 Task: Find a place to stay in Tolyatti, Russia from 21 June to 29 June for 4 guests, with a price range of ₹7000 to ₹100000, 2 bedrooms, 2 beds, 2 bathrooms, and self check-in option.
Action: Mouse moved to (409, 15)
Screenshot: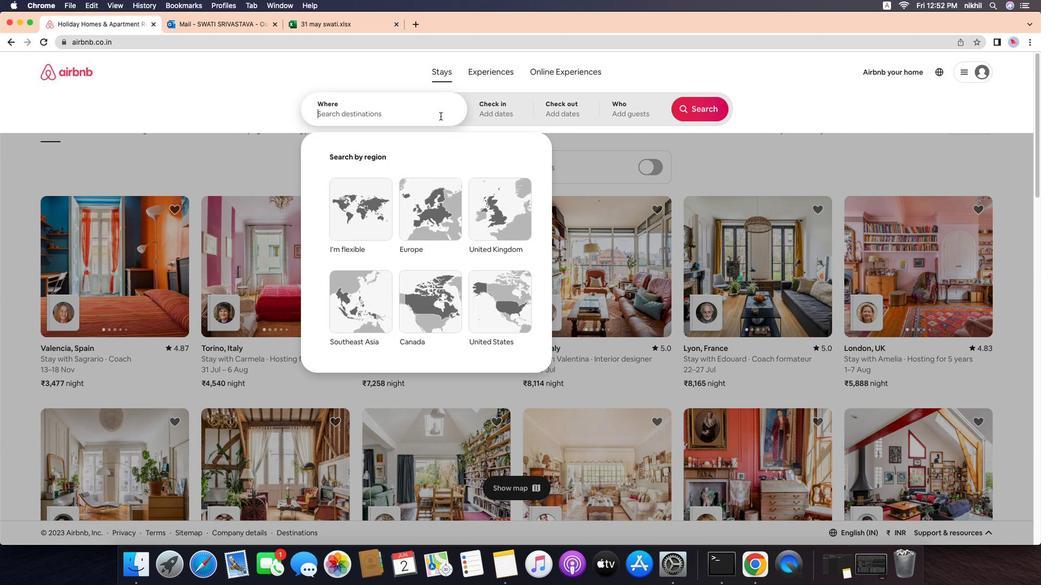 
Action: Mouse pressed left at (409, 15)
Screenshot: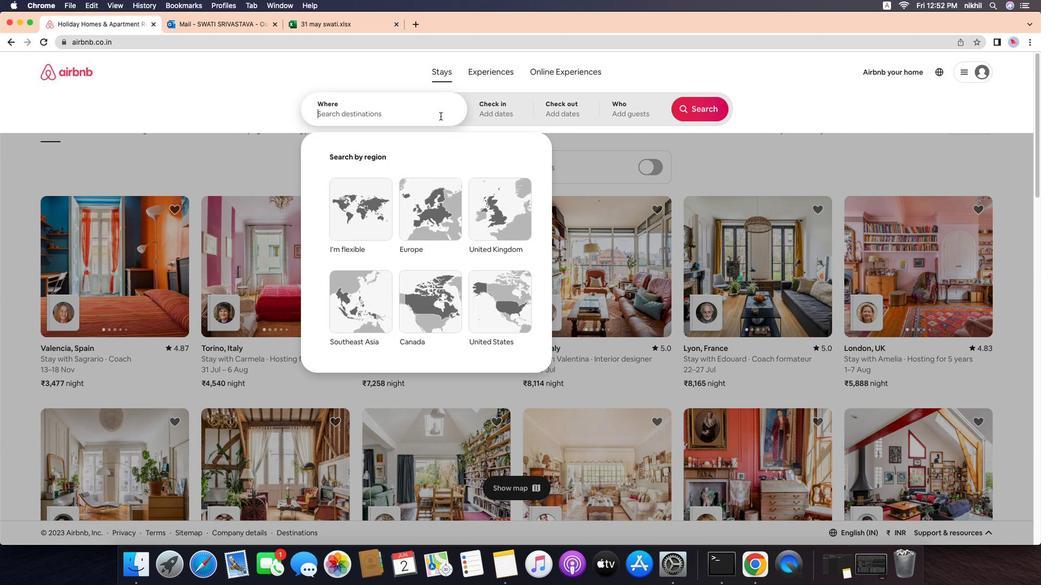 
Action: Mouse moved to (422, 18)
Screenshot: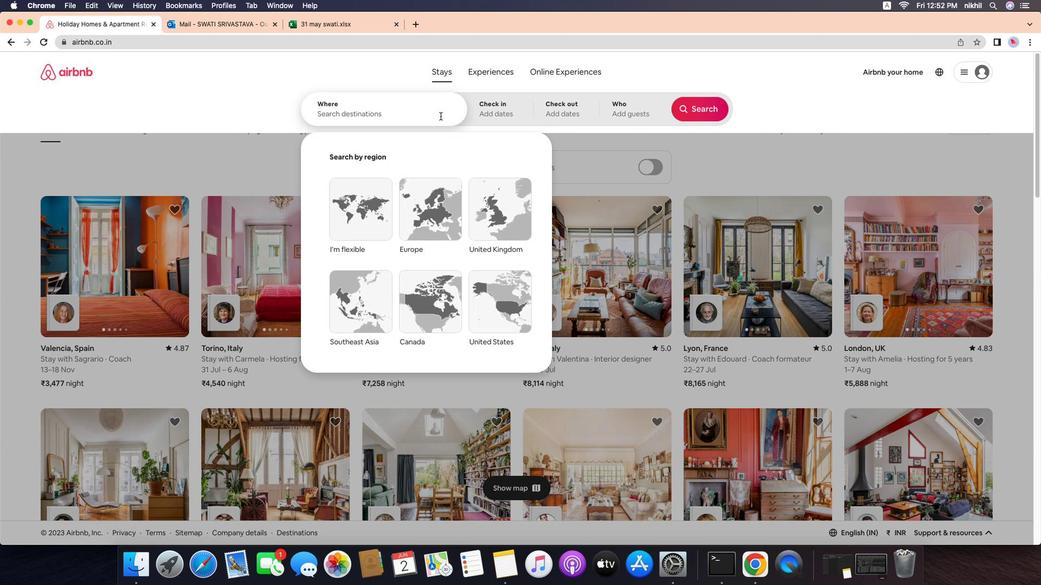 
Action: Mouse pressed left at (422, 18)
Screenshot: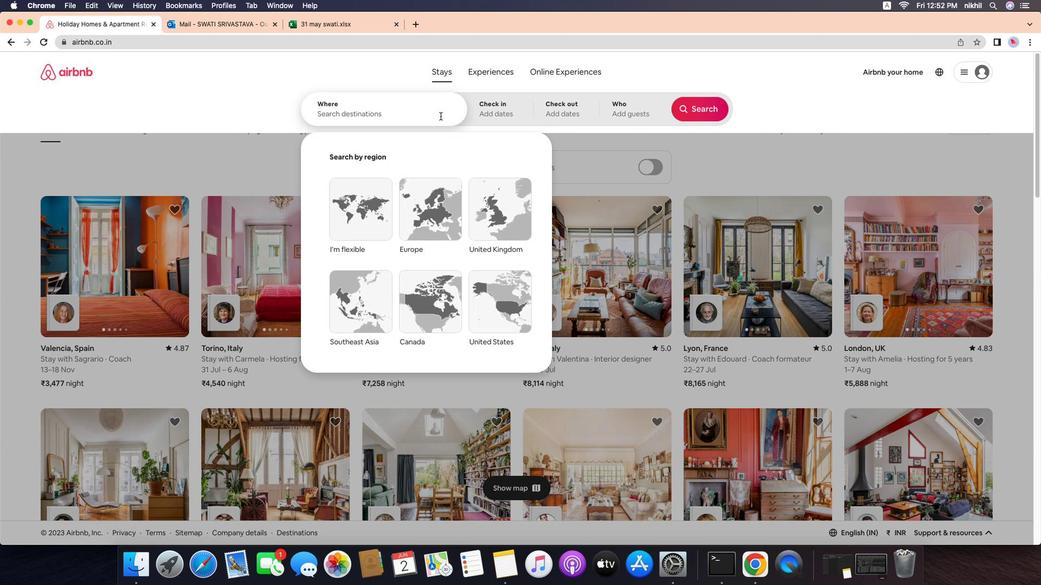 
Action: Mouse moved to (402, 61)
Screenshot: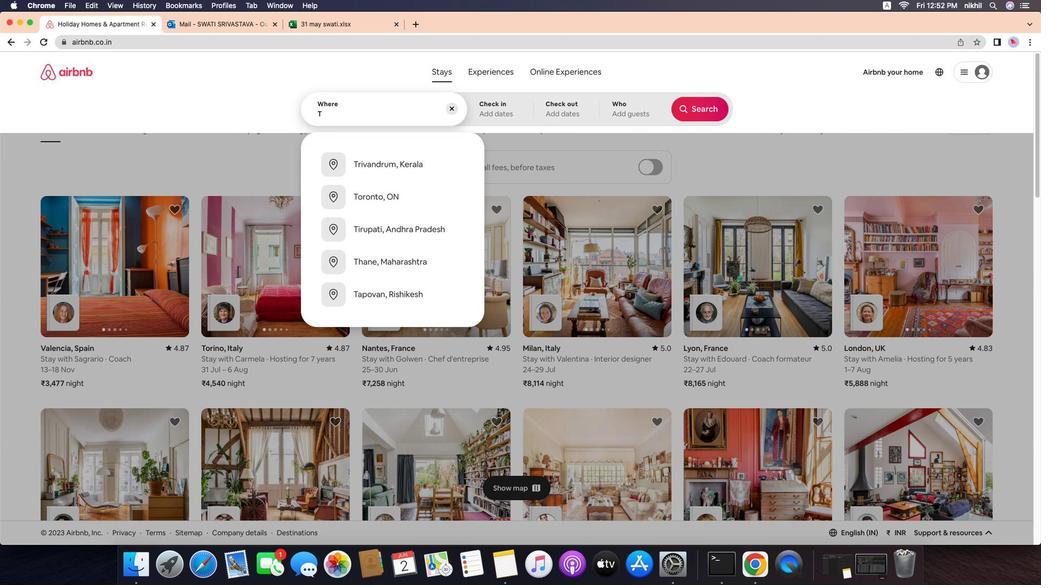 
Action: Mouse pressed left at (402, 61)
Screenshot: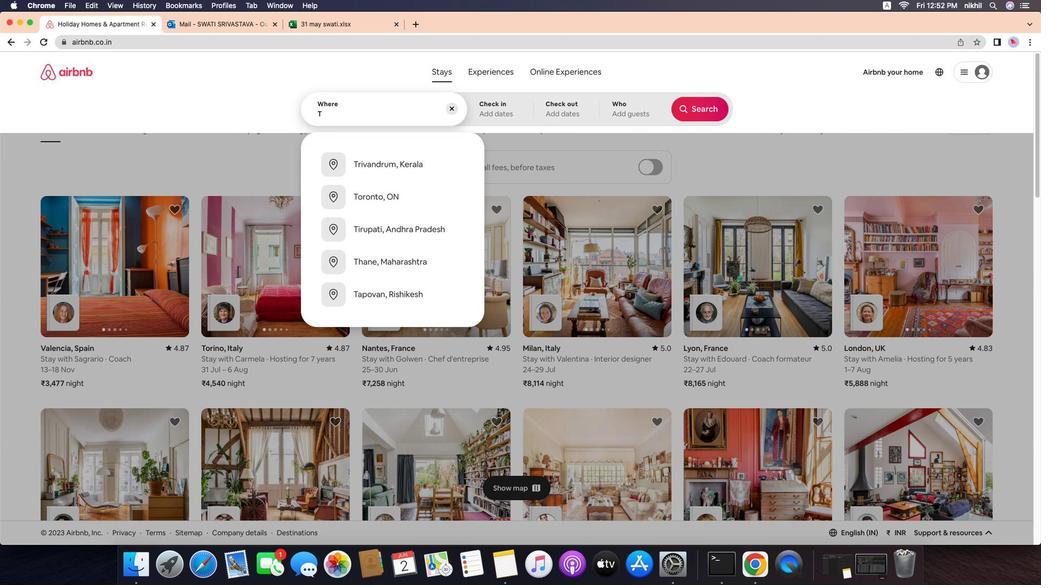 
Action: Mouse moved to (403, 58)
Screenshot: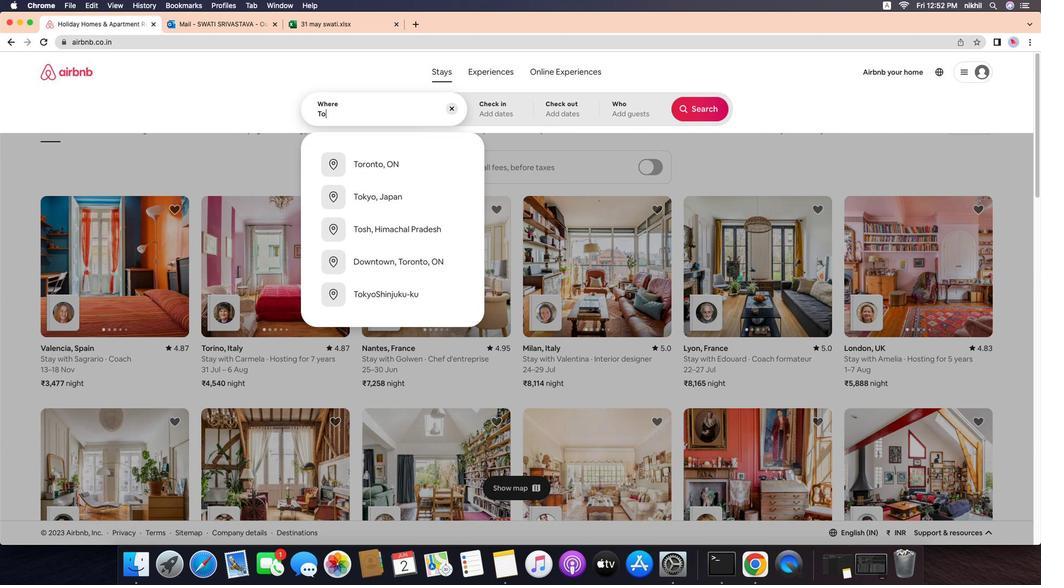 
Action: Key pressed Key.caps_lock'T'Key.caps_lock'o''l'"'"'y''a''t''t''i'','Key.spaceKey.caps_lock'R'Key.caps_lock'u''s''s''i''a'Key.enter
Screenshot: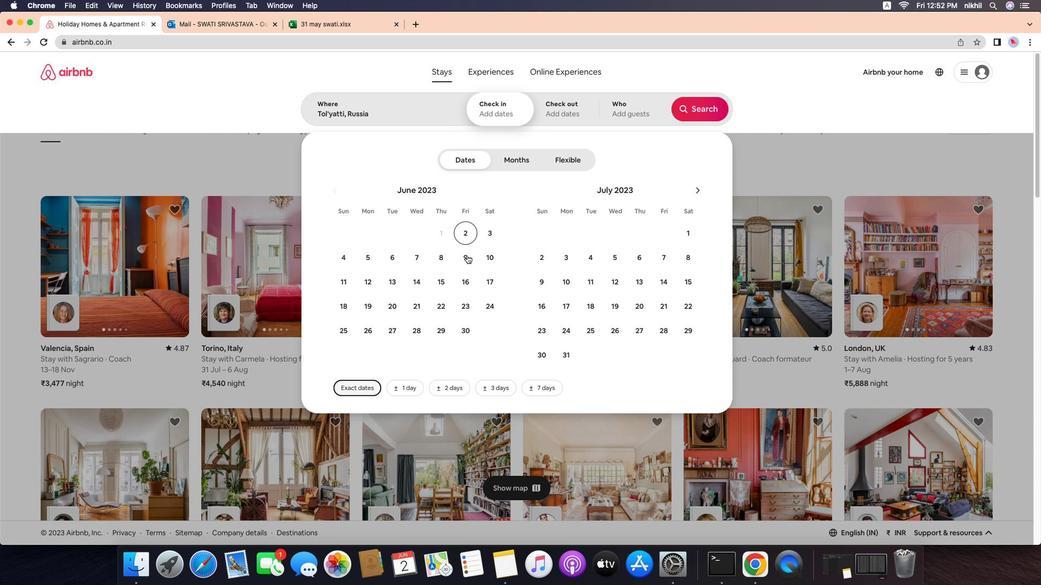 
Action: Mouse moved to (375, 261)
Screenshot: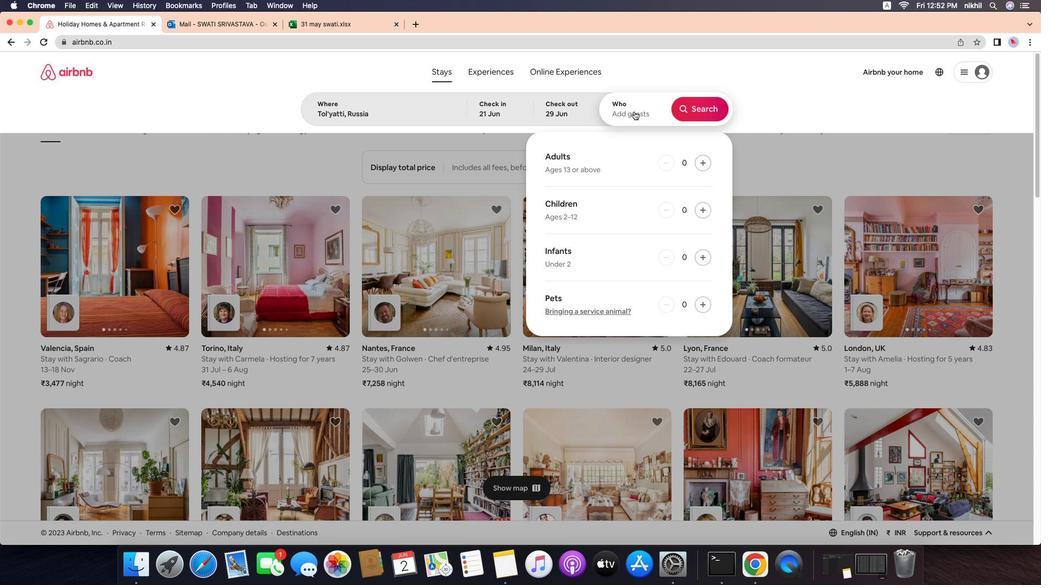 
Action: Mouse pressed left at (375, 261)
Screenshot: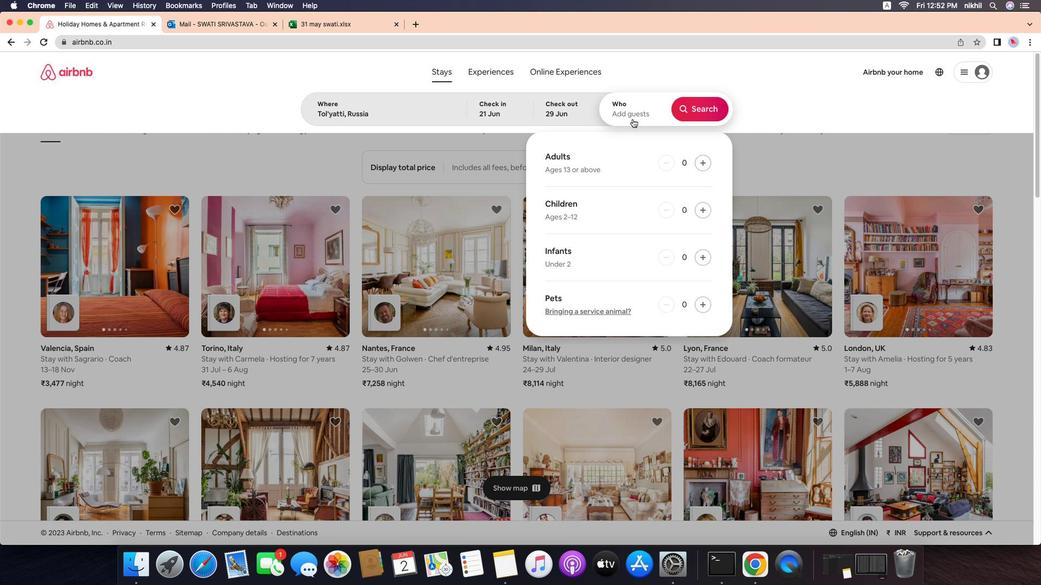
Action: Mouse moved to (405, 287)
Screenshot: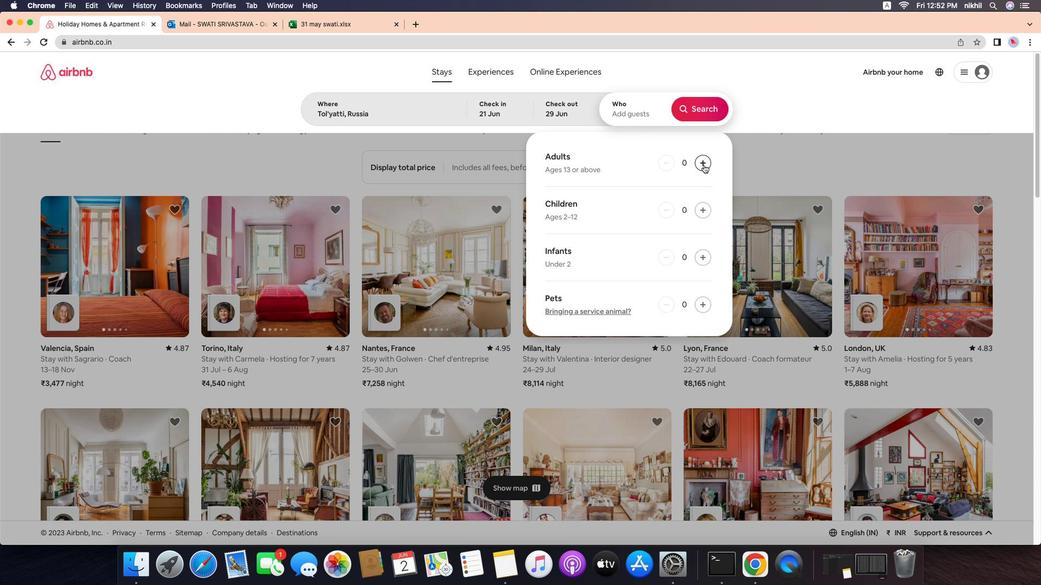 
Action: Mouse pressed left at (405, 287)
Screenshot: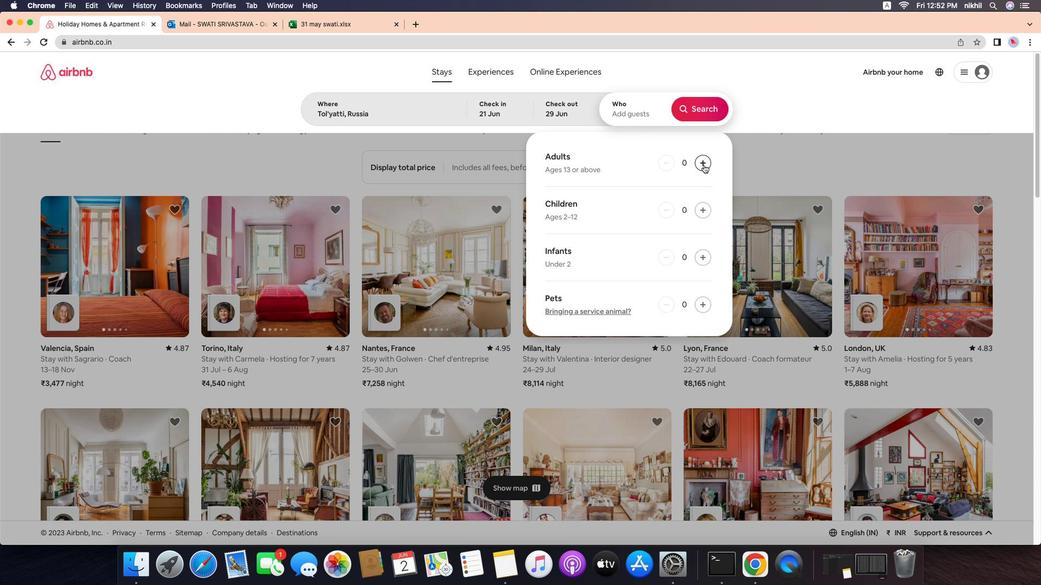 
Action: Mouse moved to (611, 53)
Screenshot: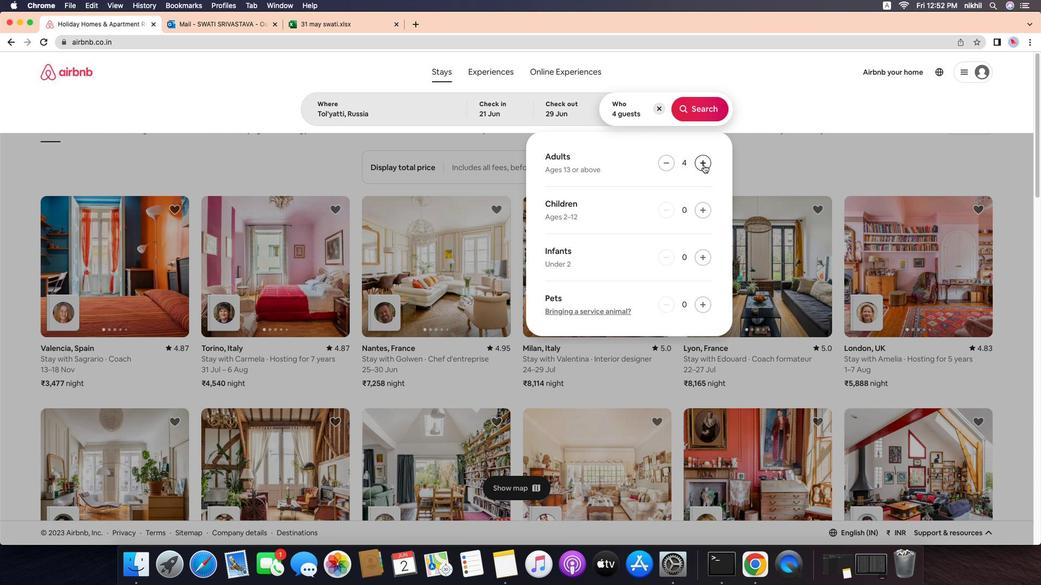 
Action: Mouse pressed left at (611, 53)
Screenshot: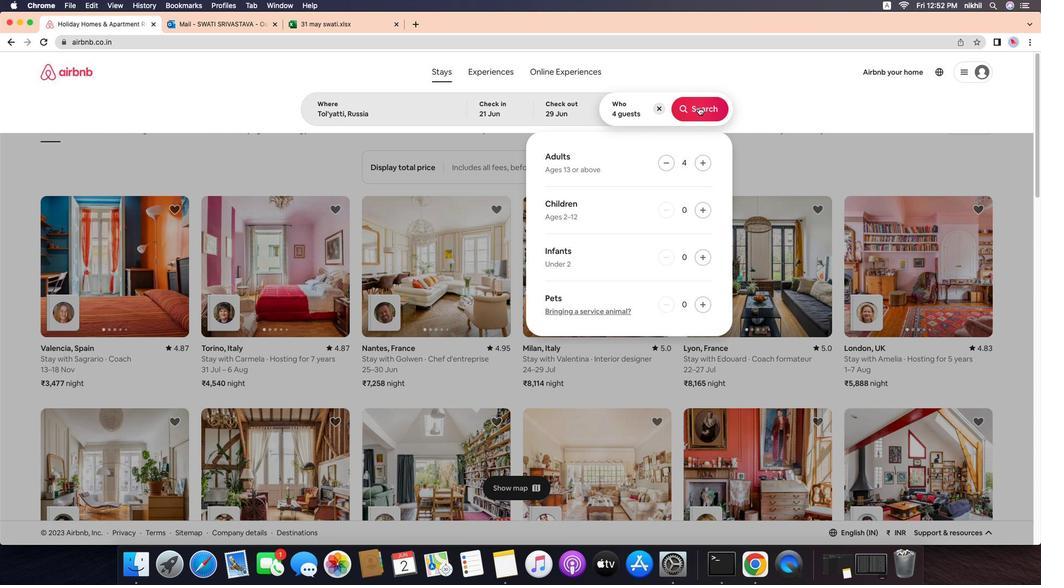 
Action: Mouse moved to (685, 110)
Screenshot: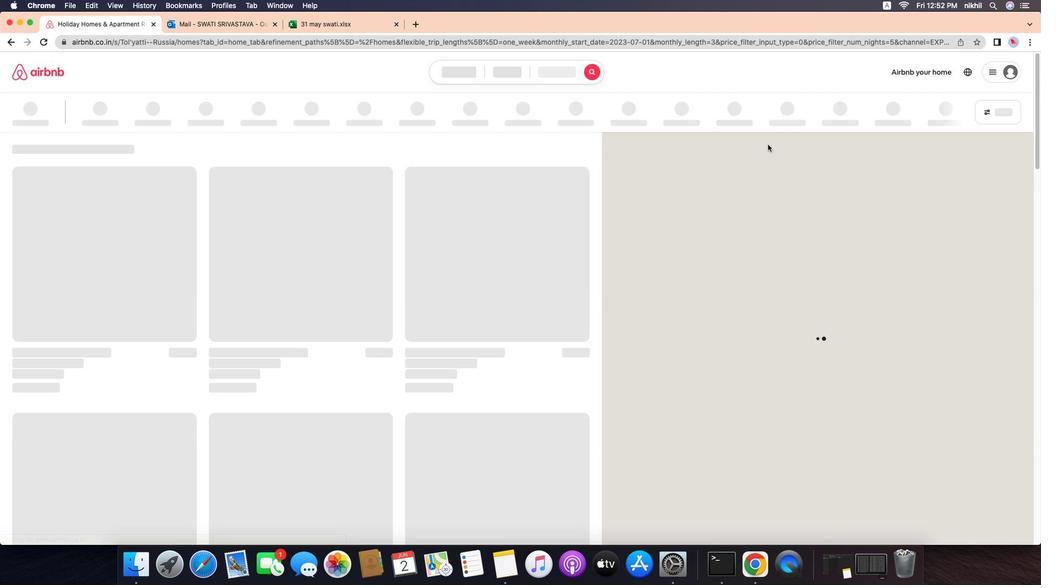 
Action: Mouse pressed left at (685, 110)
Screenshot: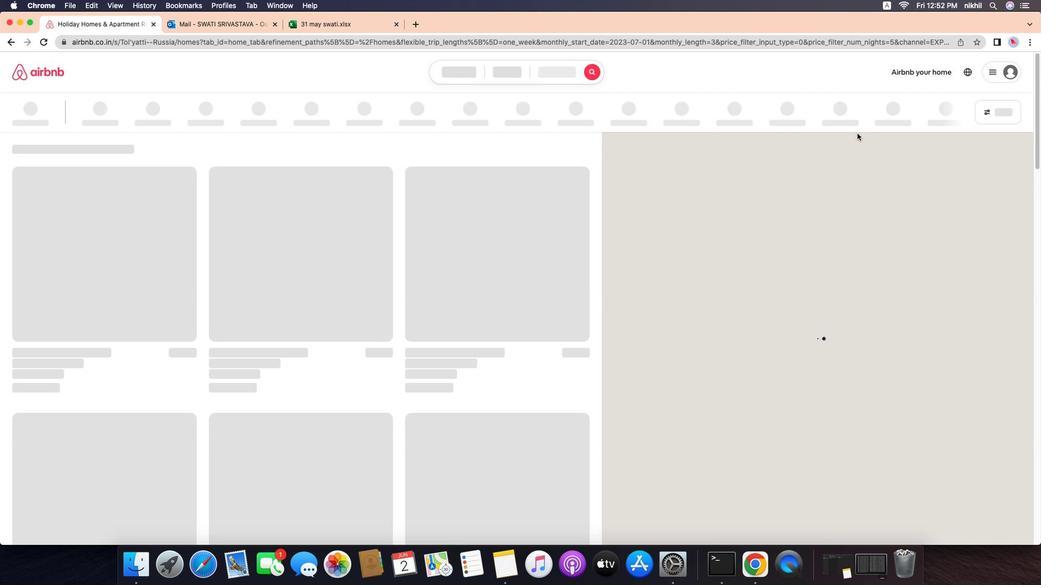 
Action: Mouse pressed left at (685, 110)
Screenshot: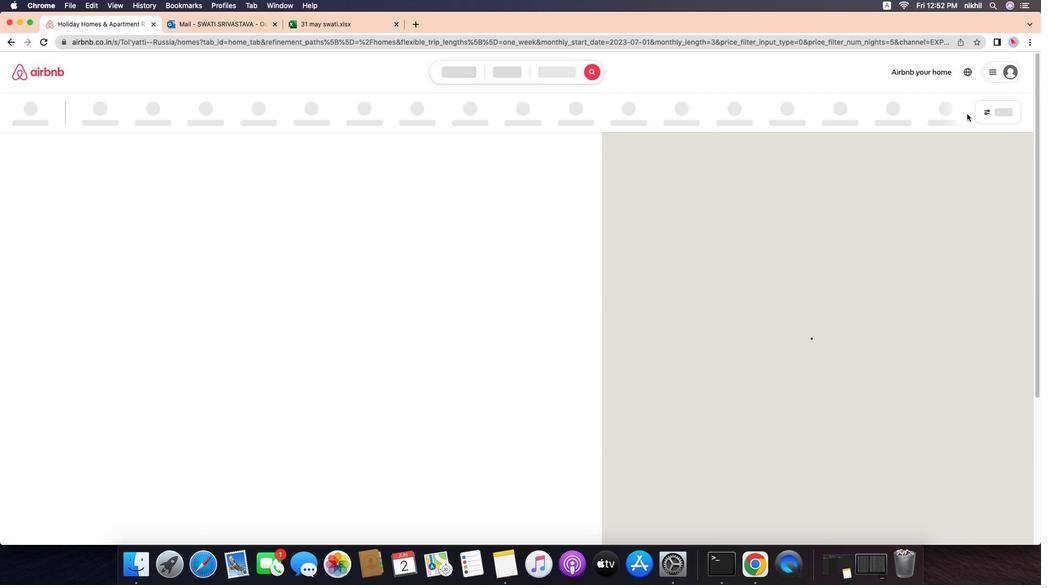 
Action: Mouse pressed left at (685, 110)
Screenshot: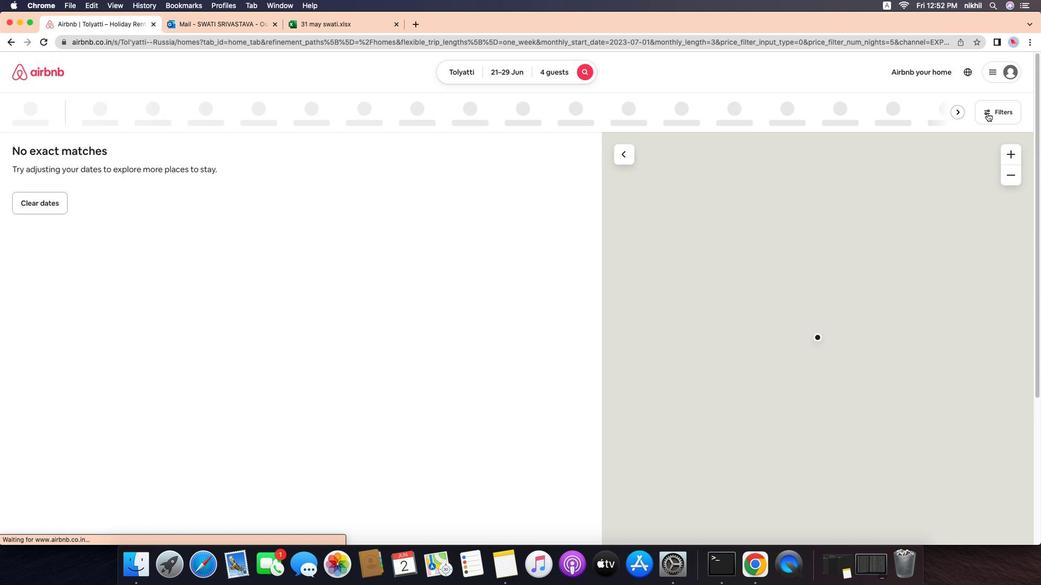 
Action: Mouse pressed left at (685, 110)
Screenshot: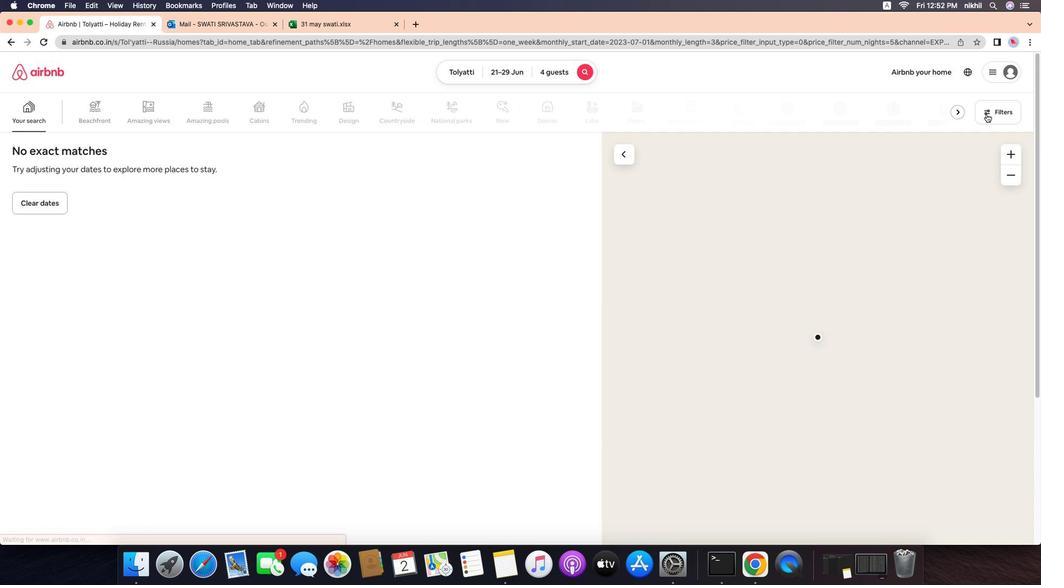 
Action: Mouse moved to (679, 48)
Screenshot: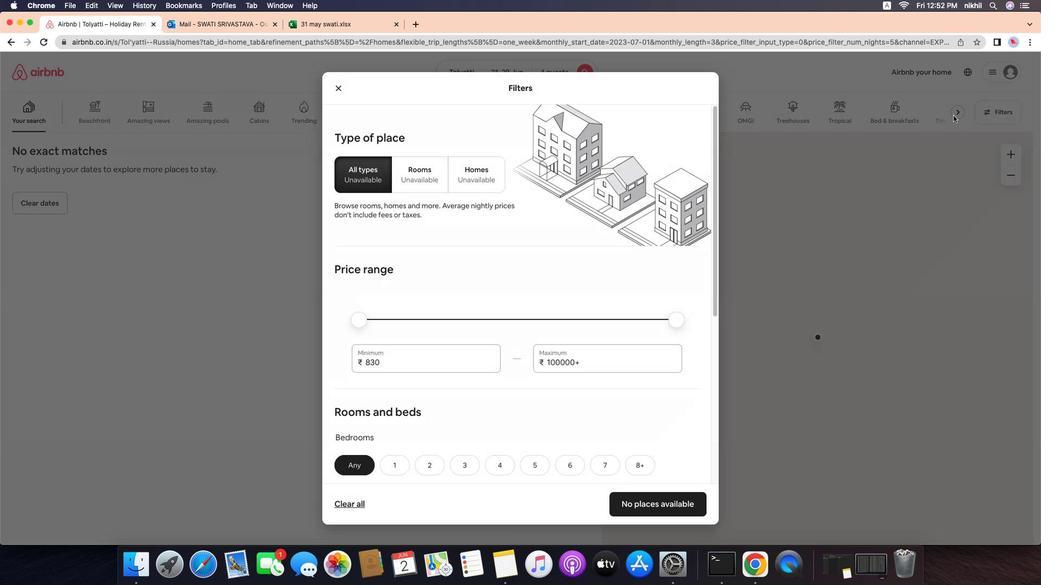 
Action: Mouse pressed left at (679, 48)
Screenshot: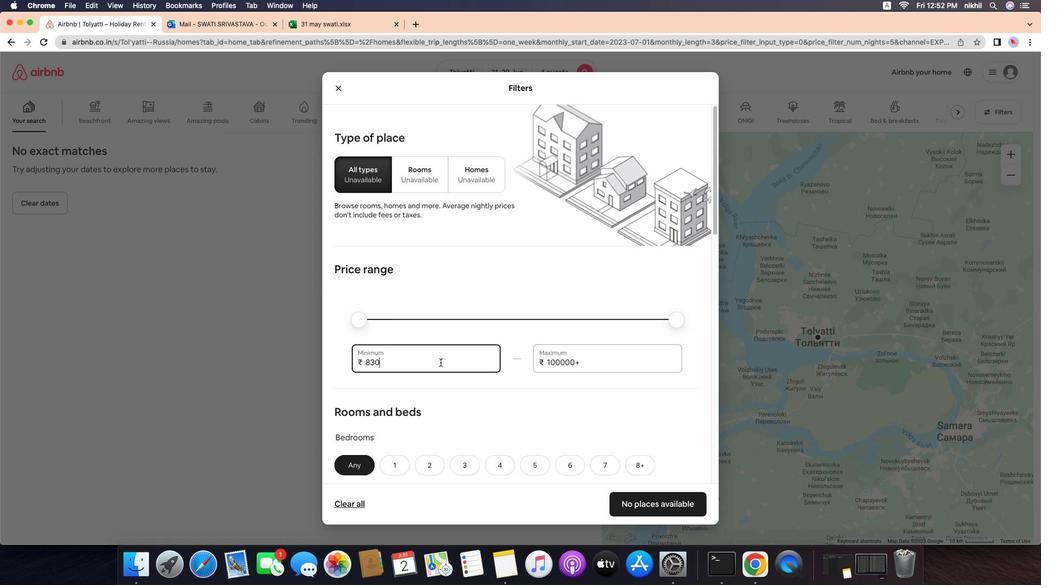 
Action: Mouse moved to (986, 56)
Screenshot: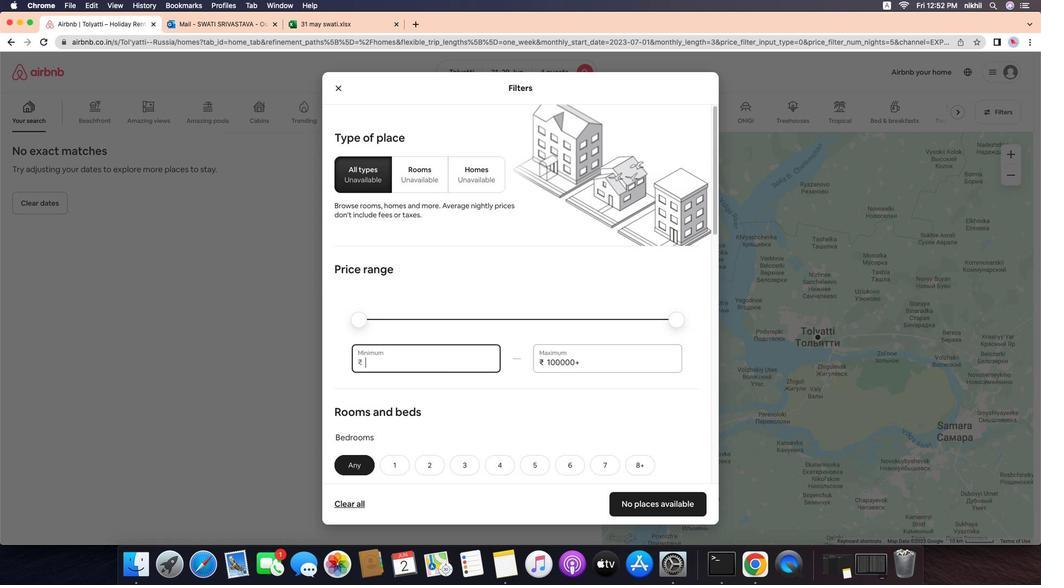 
Action: Mouse pressed left at (986, 56)
Screenshot: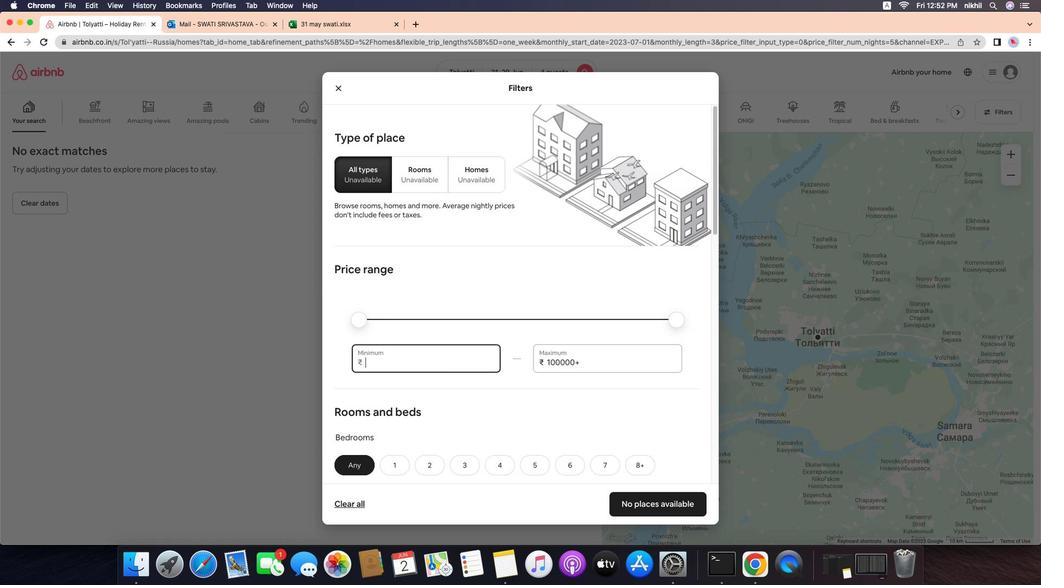
Action: Mouse moved to (403, 321)
Screenshot: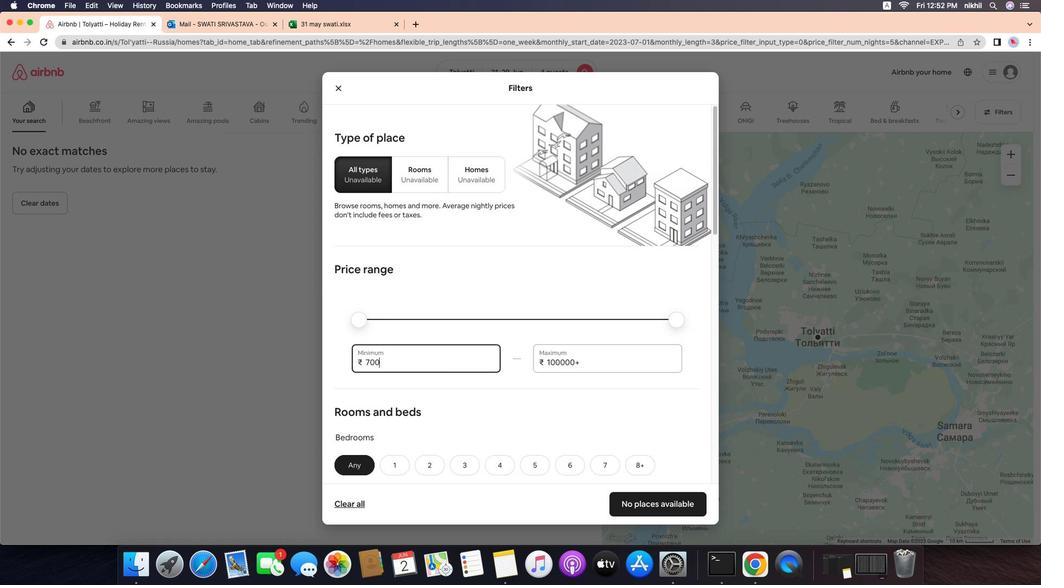 
Action: Mouse pressed left at (403, 321)
Screenshot: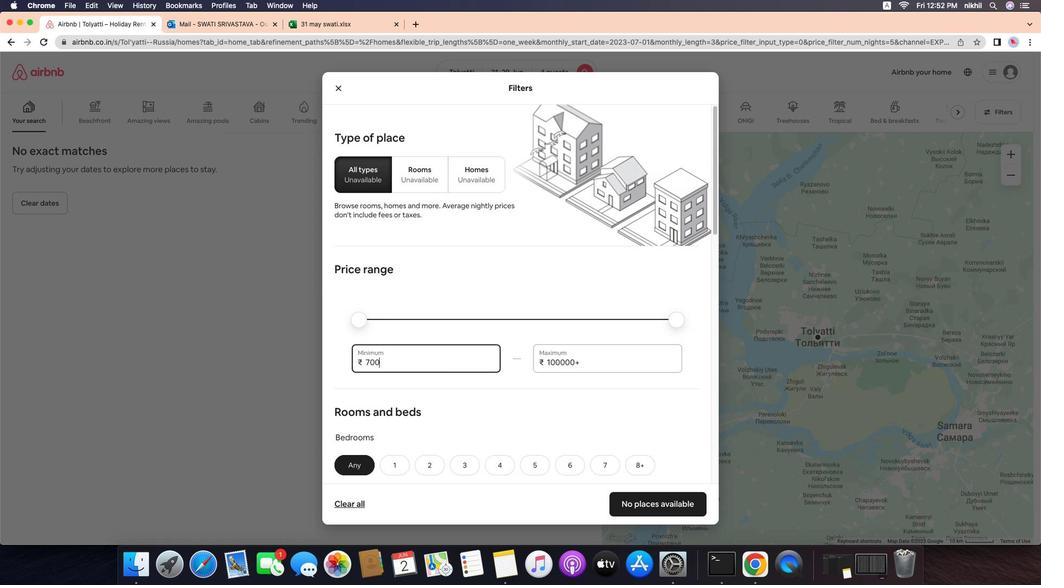 
Action: Mouse moved to (403, 318)
Screenshot: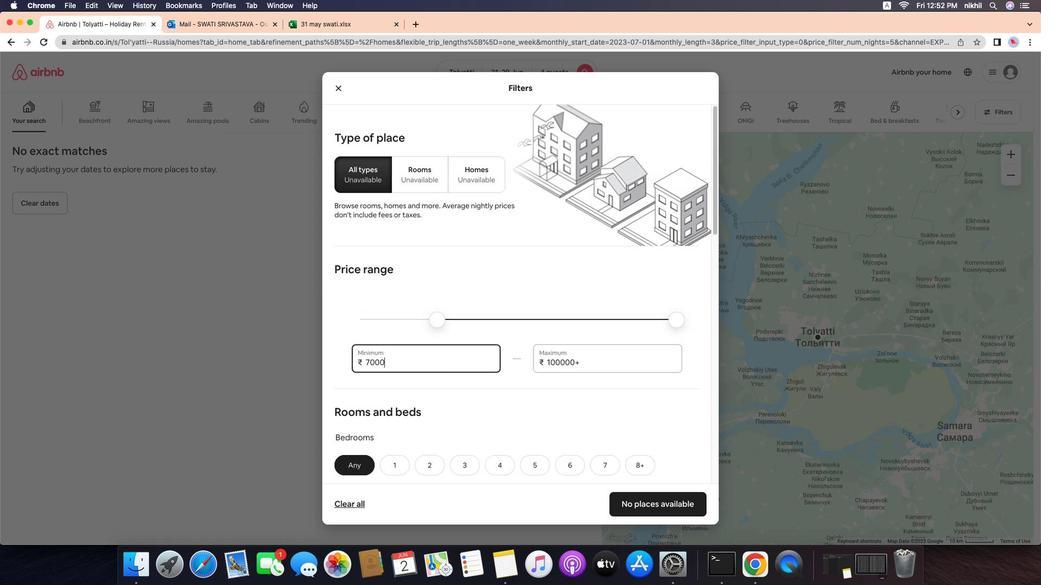 
Action: Key pressed Key.backspaceKey.backspaceKey.backspaceKey.backspace'7''0''0''0'
Screenshot: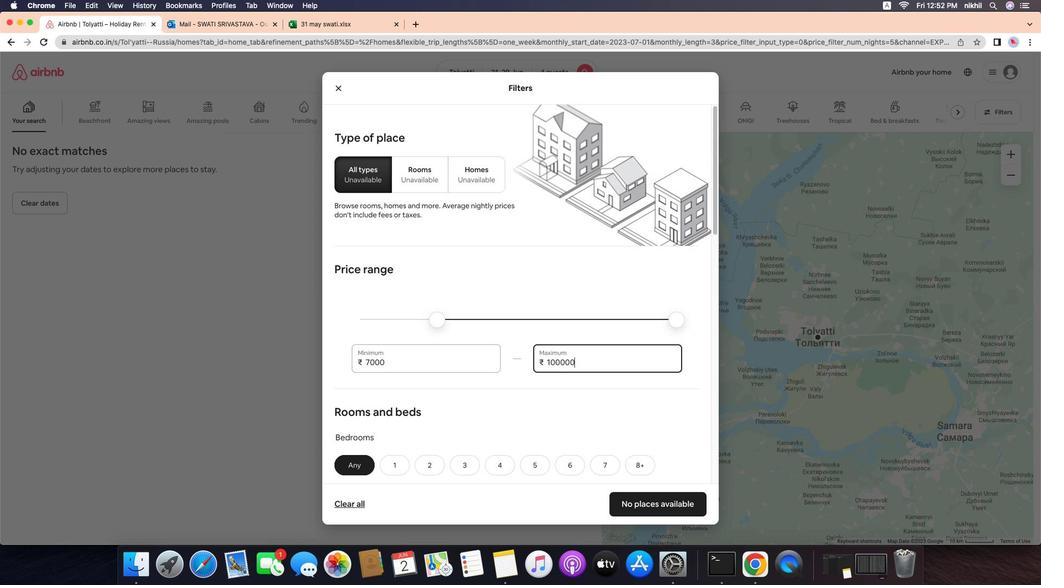 
Action: Mouse moved to (566, 324)
Screenshot: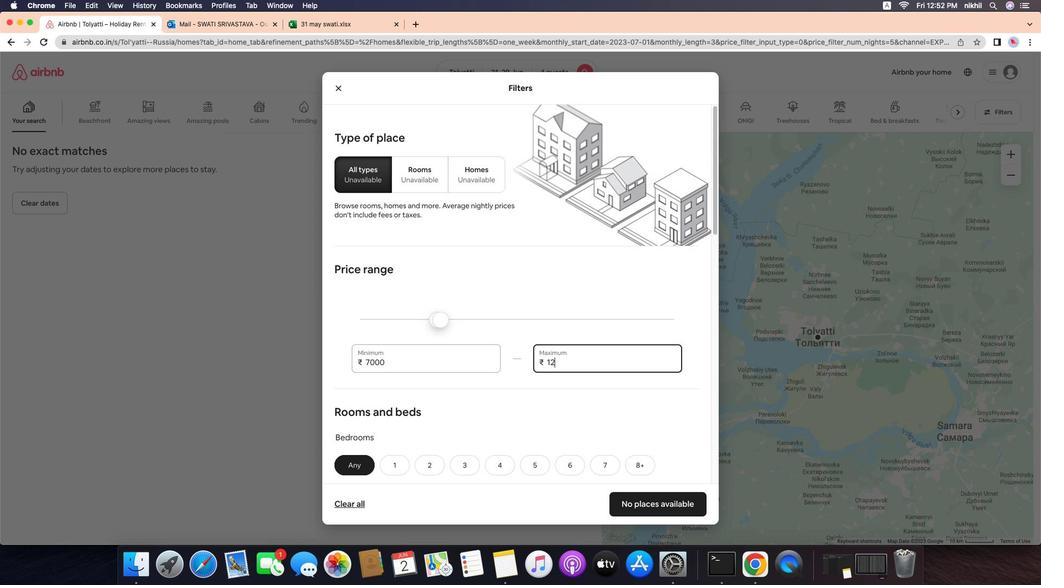 
Action: Mouse pressed left at (566, 324)
Screenshot: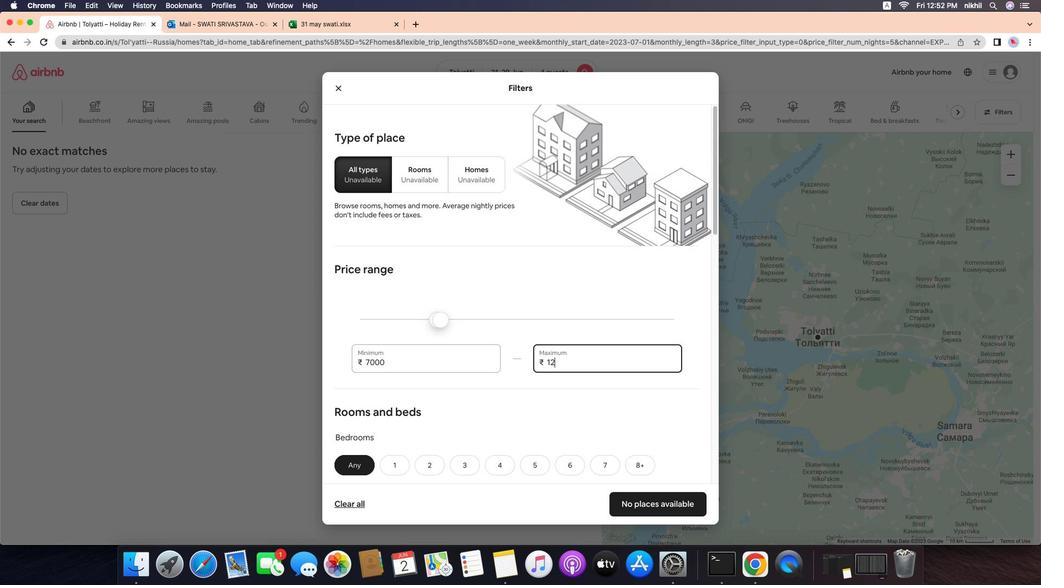
Action: Mouse moved to (566, 324)
Screenshot: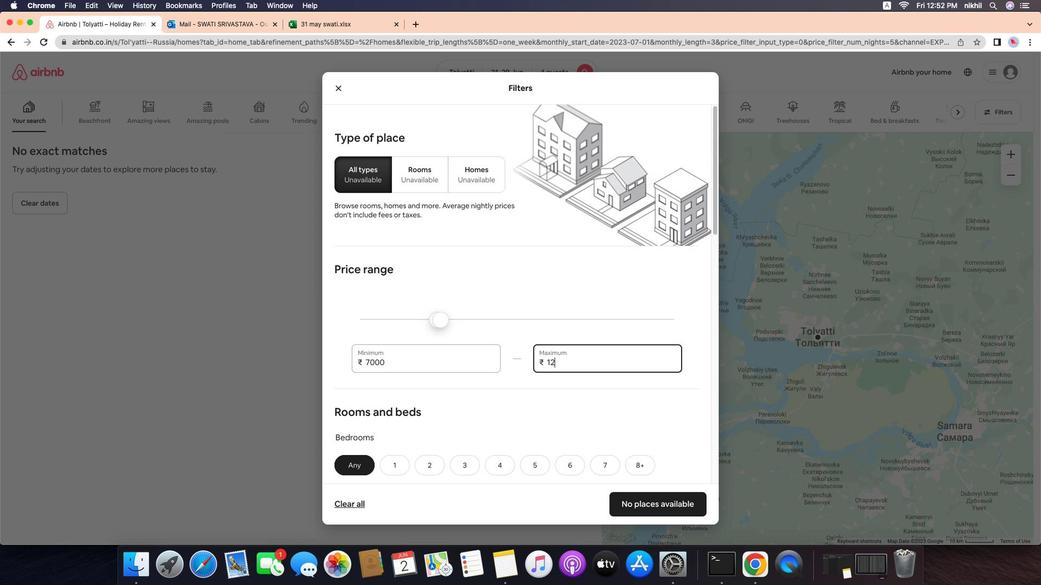 
Action: Key pressed Key.backspaceKey.backspaceKey.backspaceKey.backspaceKey.backspaceKey.backspaceKey.backspaceKey.backspace'1''2''0''0''0'
Screenshot: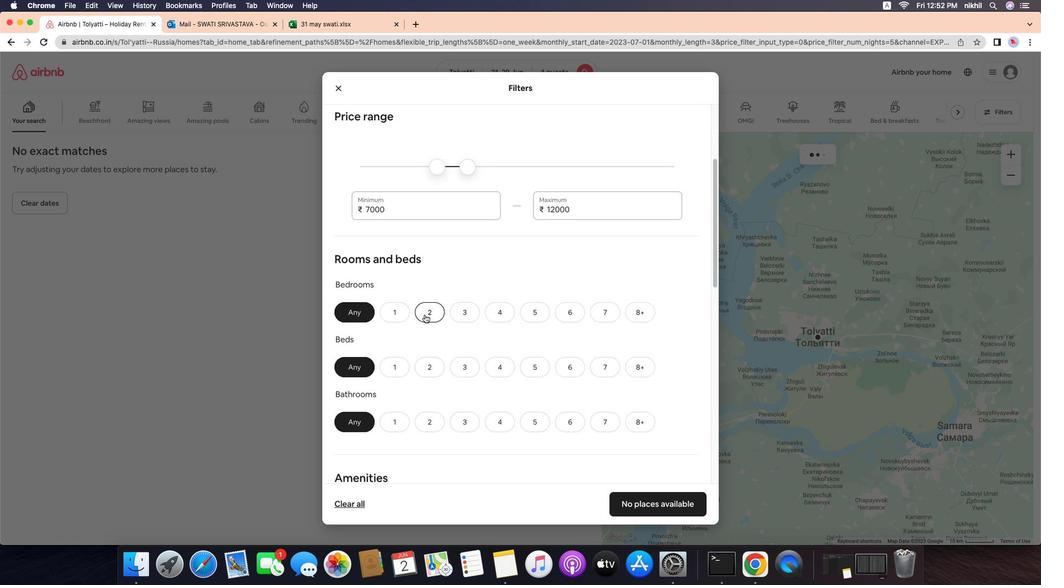 
Action: Mouse moved to (499, 323)
Screenshot: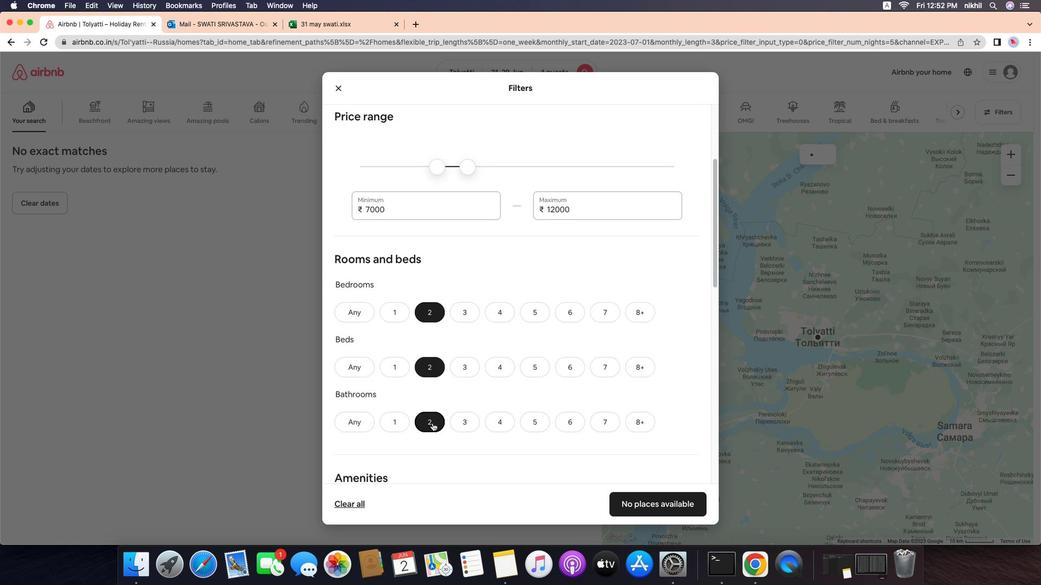 
Action: Mouse scrolled (499, 323) with delta (-65, -65)
Screenshot: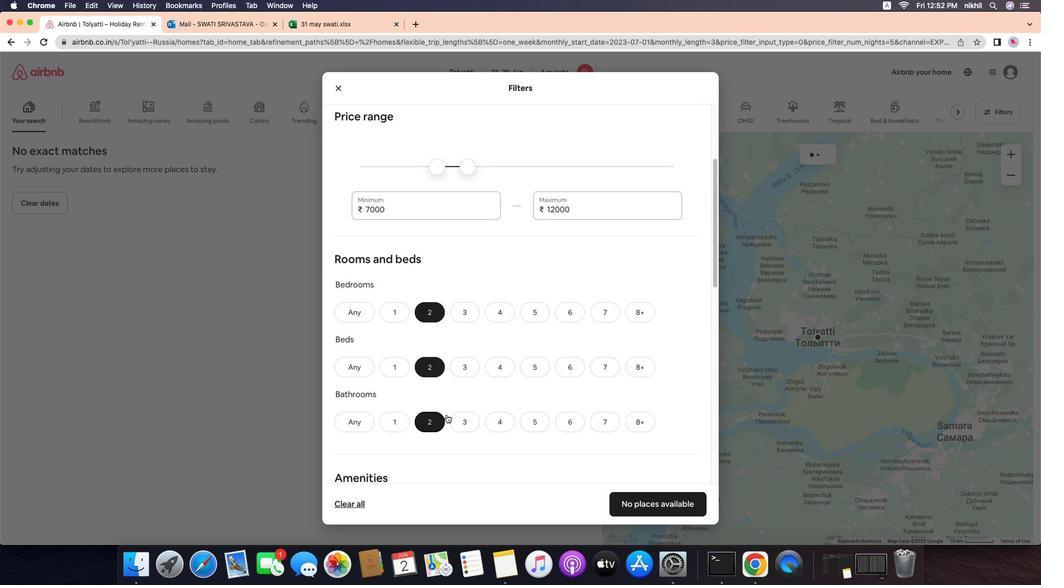 
Action: Mouse scrolled (499, 323) with delta (-65, -65)
Screenshot: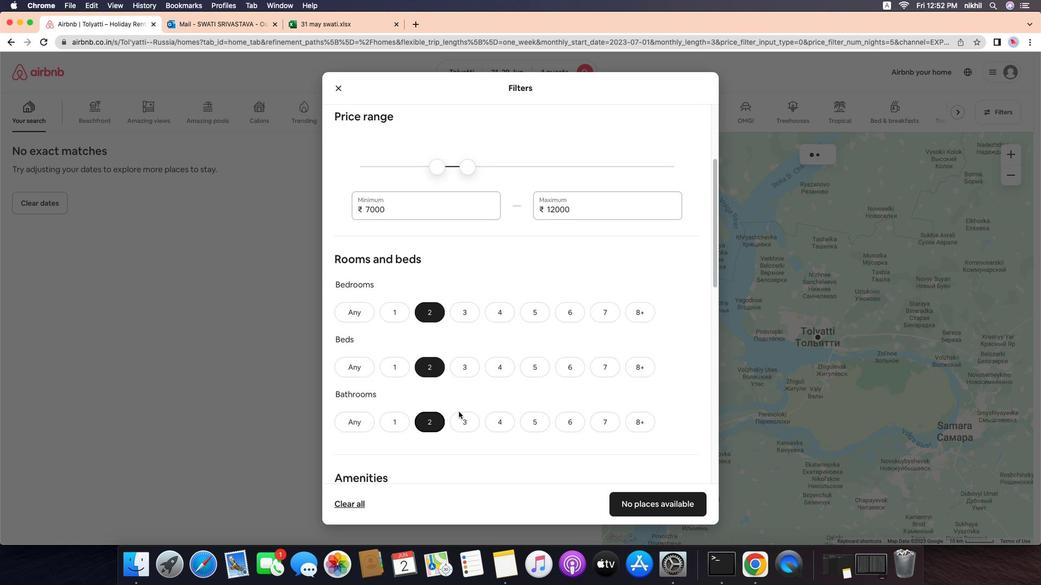 
Action: Mouse scrolled (499, 323) with delta (-65, -66)
Screenshot: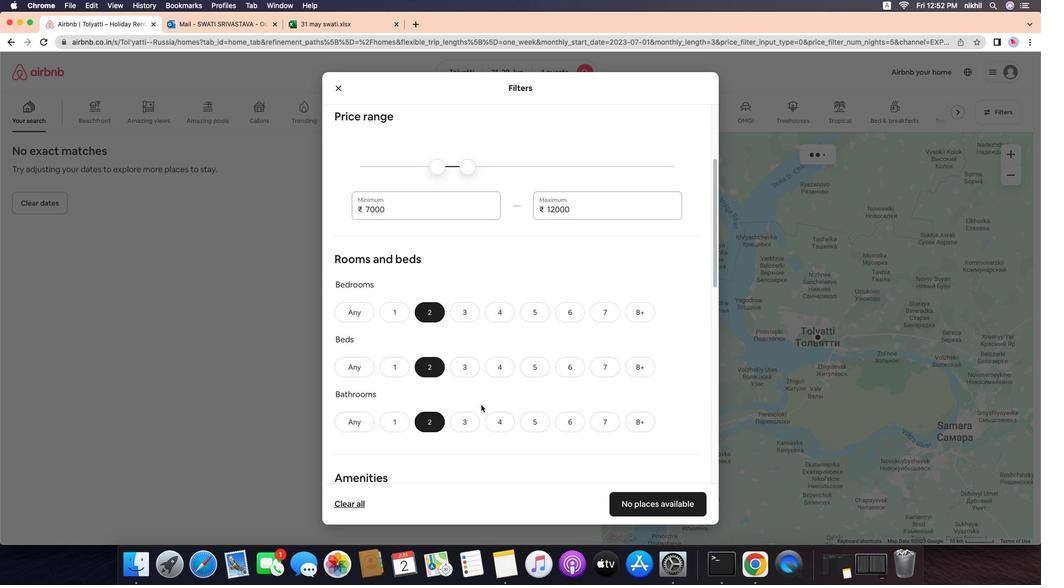 
Action: Mouse scrolled (499, 323) with delta (-65, -66)
Screenshot: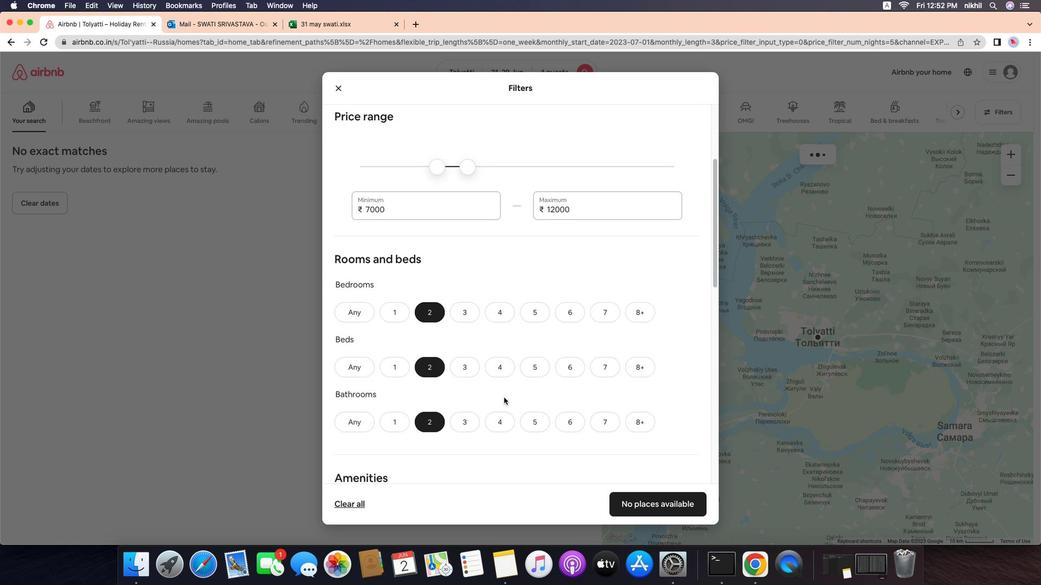 
Action: Mouse moved to (387, 270)
Screenshot: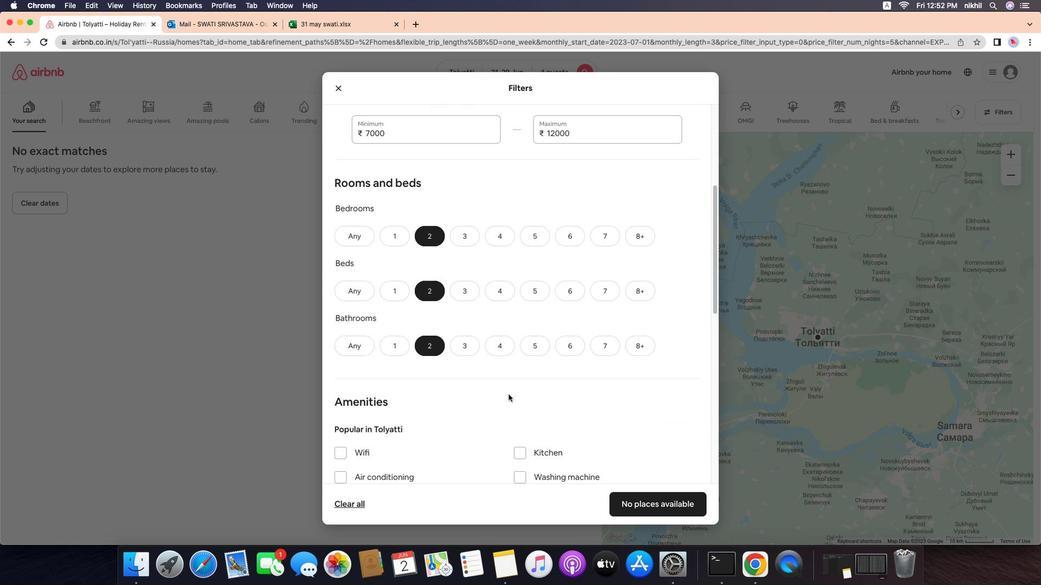 
Action: Mouse pressed left at (387, 270)
Screenshot: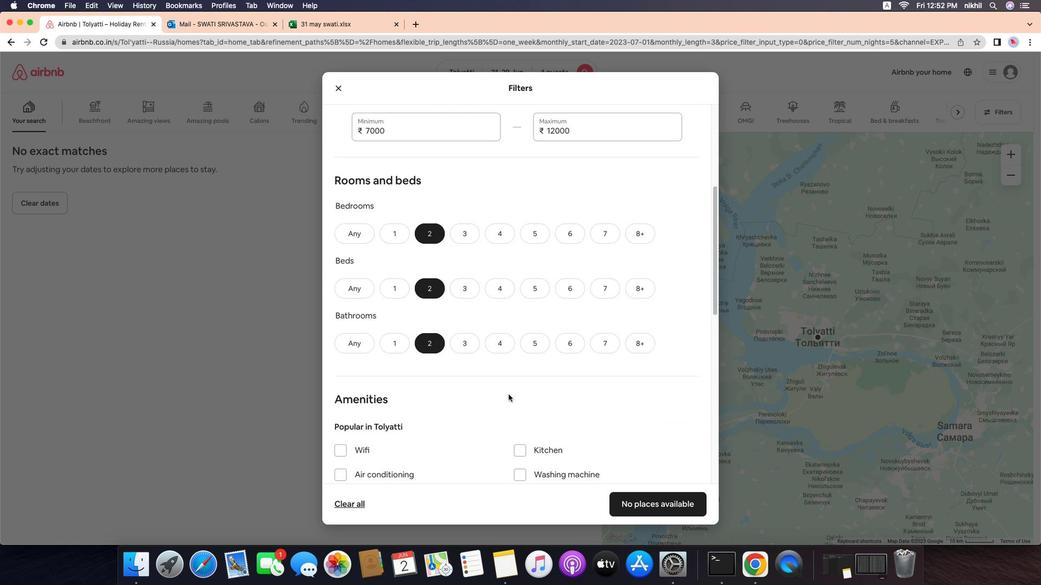 
Action: Mouse moved to (393, 328)
Screenshot: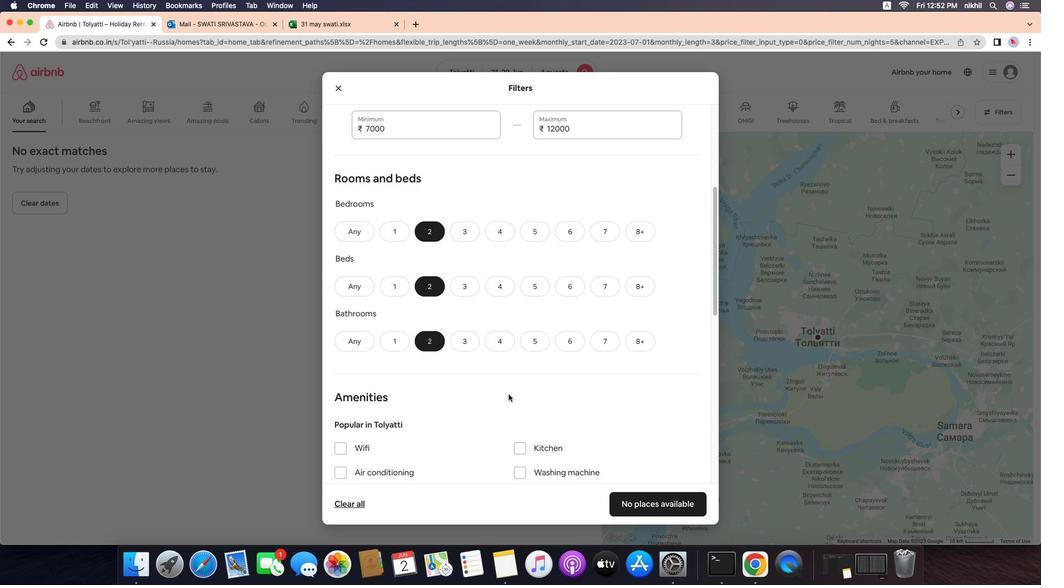 
Action: Mouse pressed left at (393, 328)
Screenshot: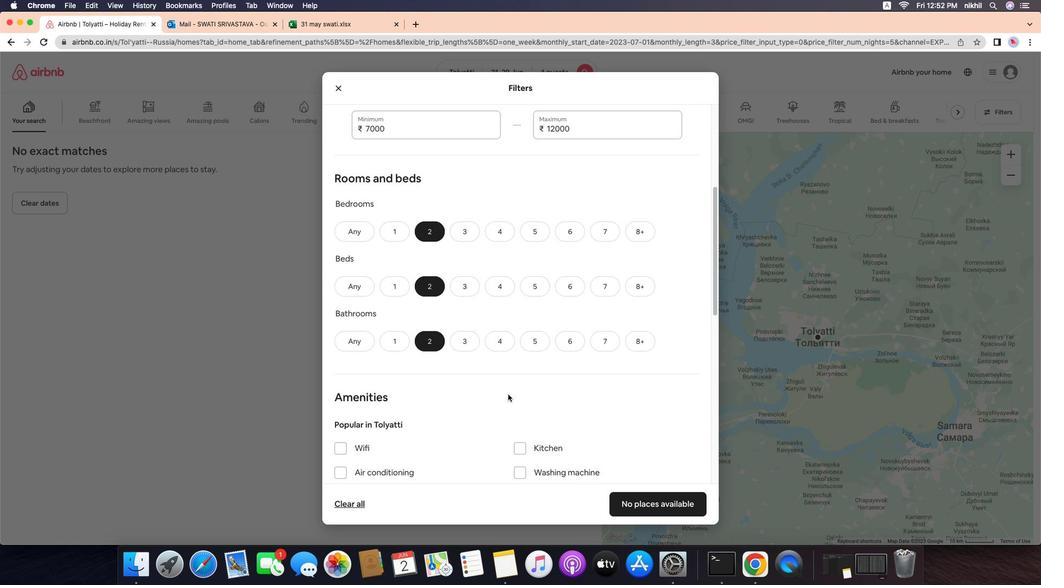 
Action: Mouse moved to (395, 386)
Screenshot: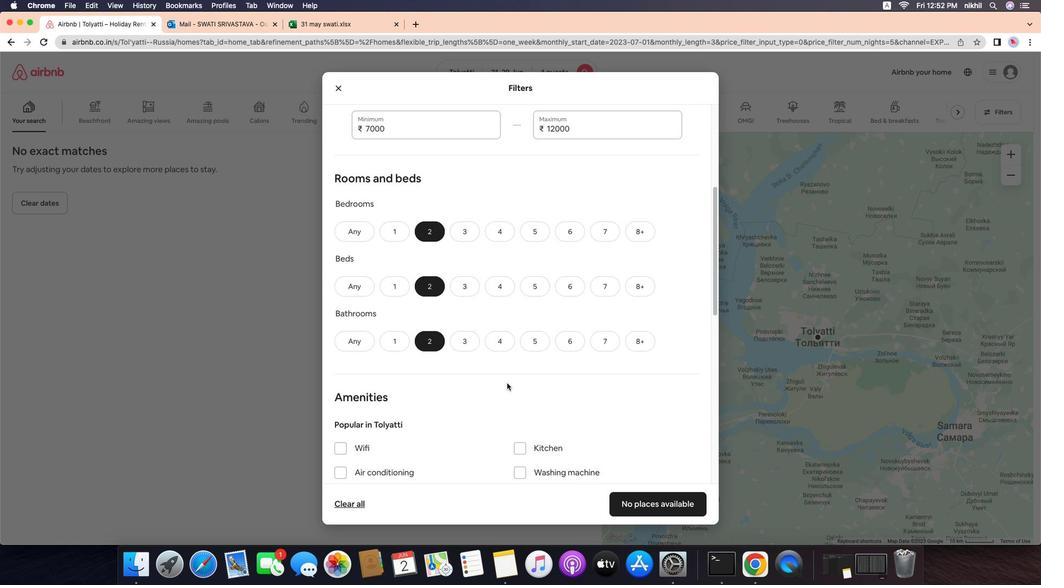 
Action: Mouse pressed left at (395, 386)
Screenshot: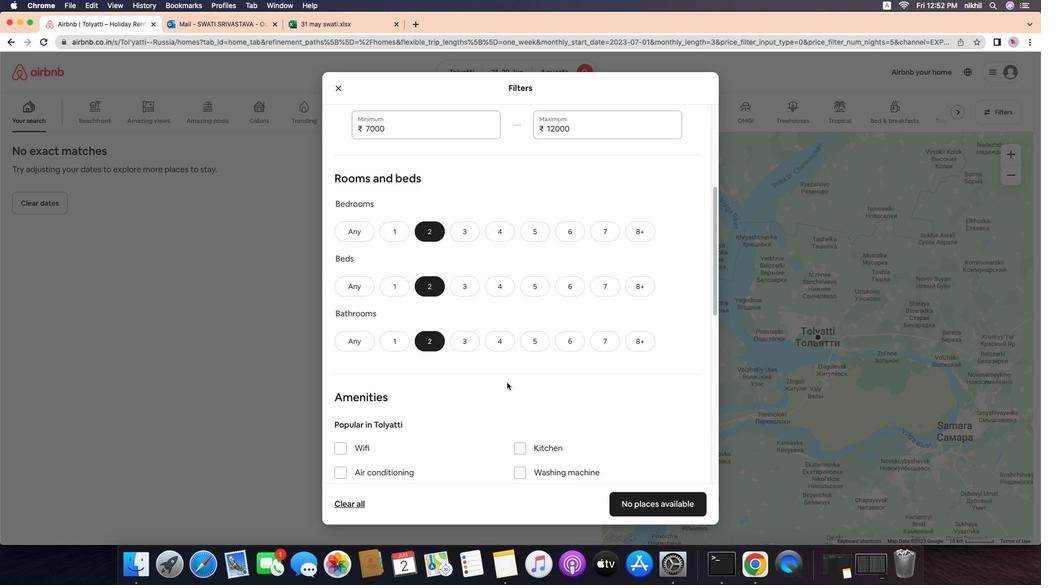 
Action: Mouse moved to (476, 355)
Screenshot: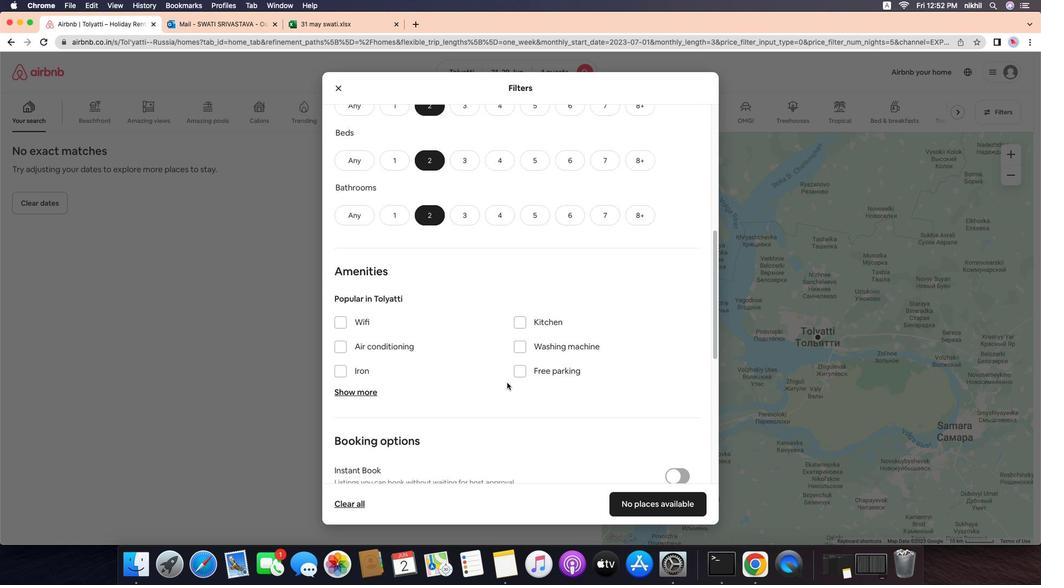 
Action: Mouse scrolled (476, 355) with delta (-65, -65)
Screenshot: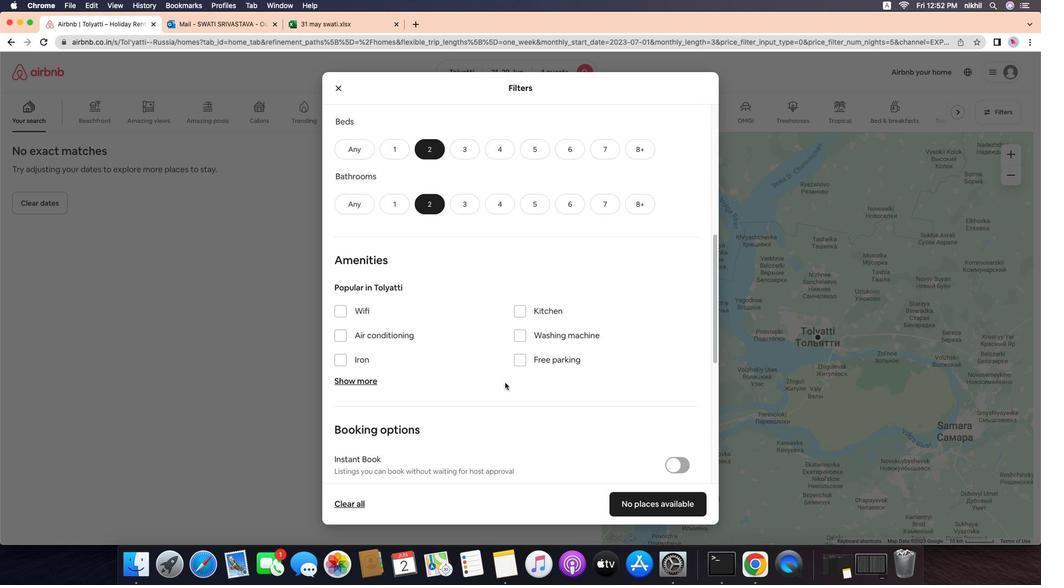 
Action: Mouse scrolled (476, 355) with delta (-65, -65)
Screenshot: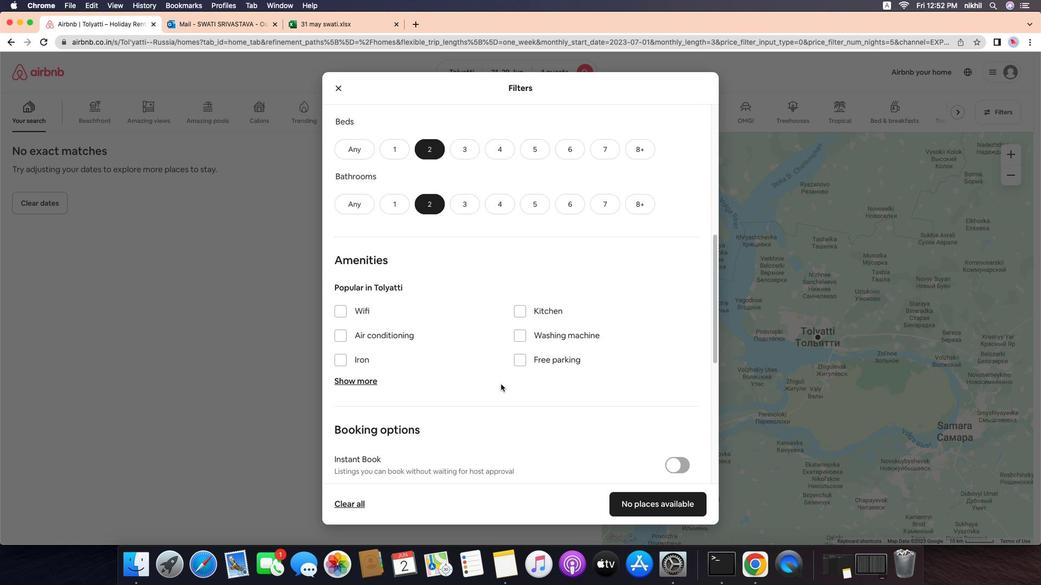 
Action: Mouse scrolled (476, 355) with delta (-65, -66)
Screenshot: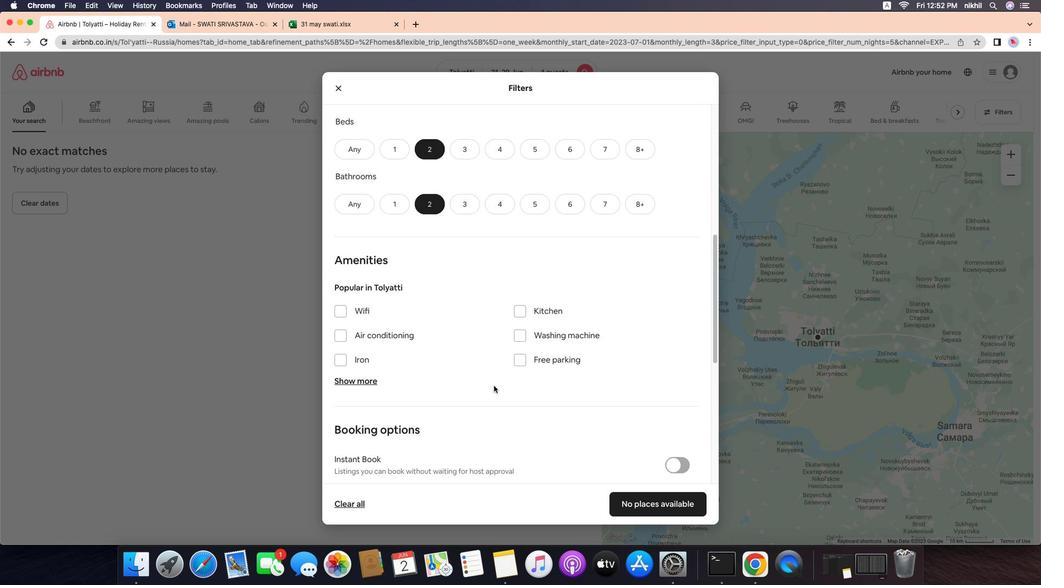 
Action: Mouse scrolled (476, 355) with delta (-65, -65)
Screenshot: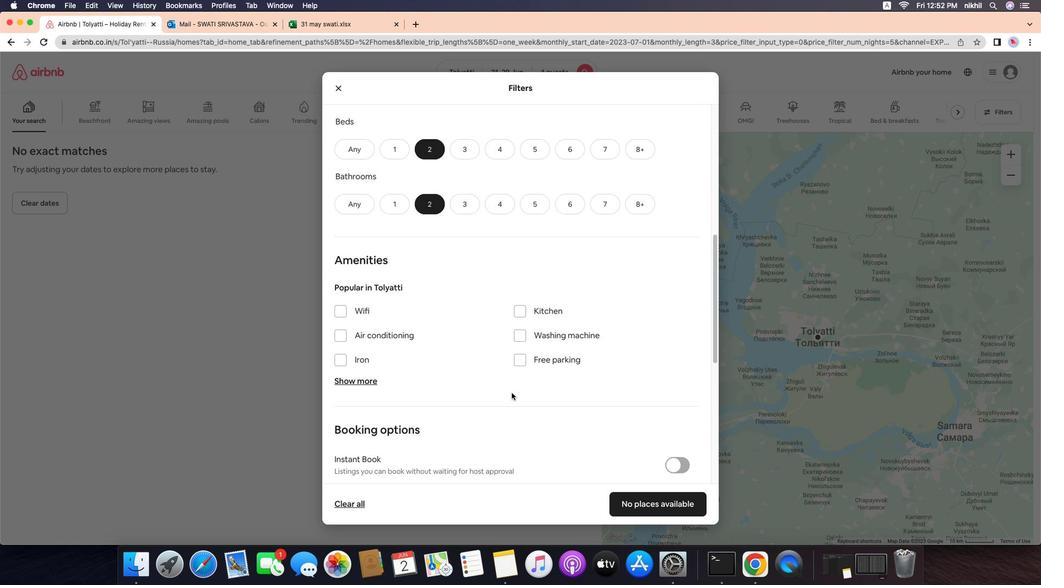 
Action: Mouse moved to (475, 342)
Screenshot: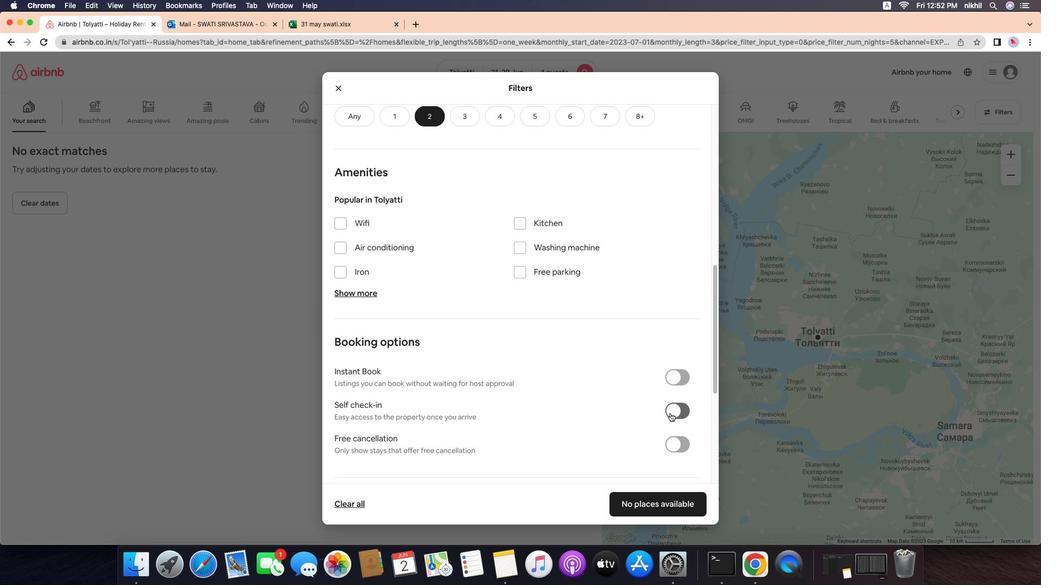 
Action: Mouse scrolled (475, 342) with delta (-65, -65)
Screenshot: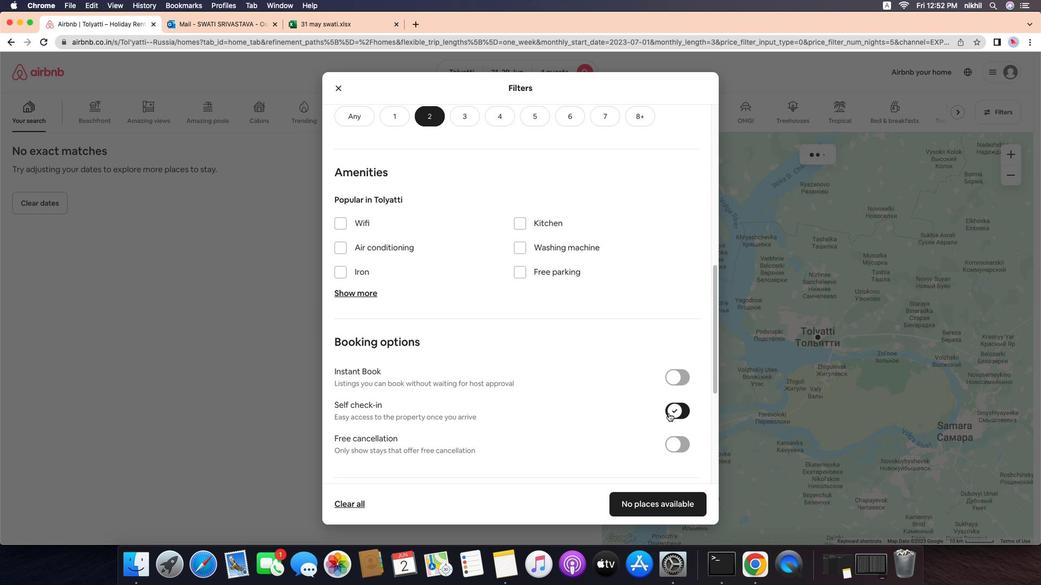 
Action: Mouse scrolled (475, 342) with delta (-65, -65)
Screenshot: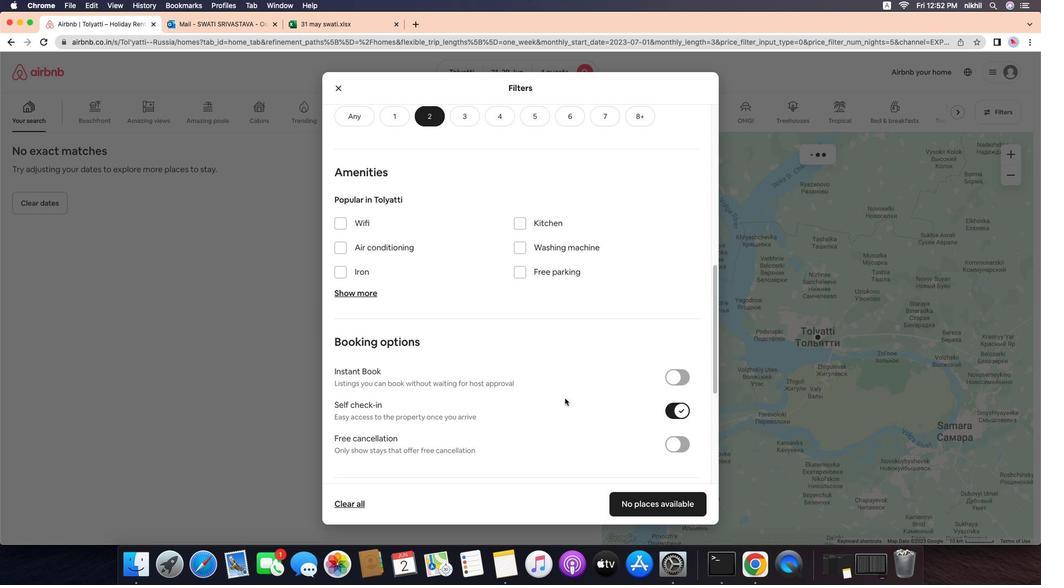 
Action: Mouse scrolled (475, 342) with delta (-65, -65)
Screenshot: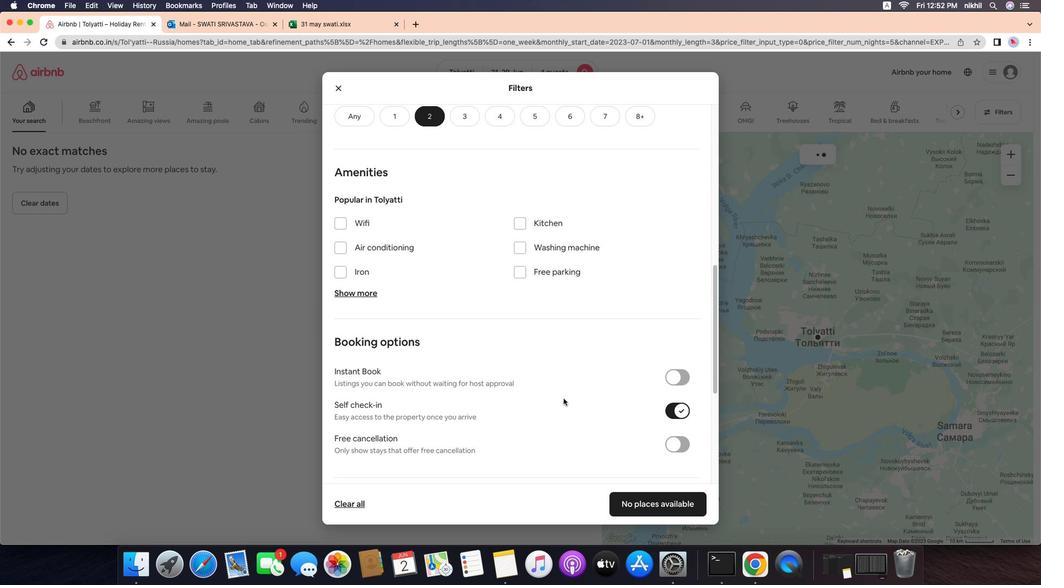 
Action: Mouse scrolled (475, 342) with delta (-65, -65)
Screenshot: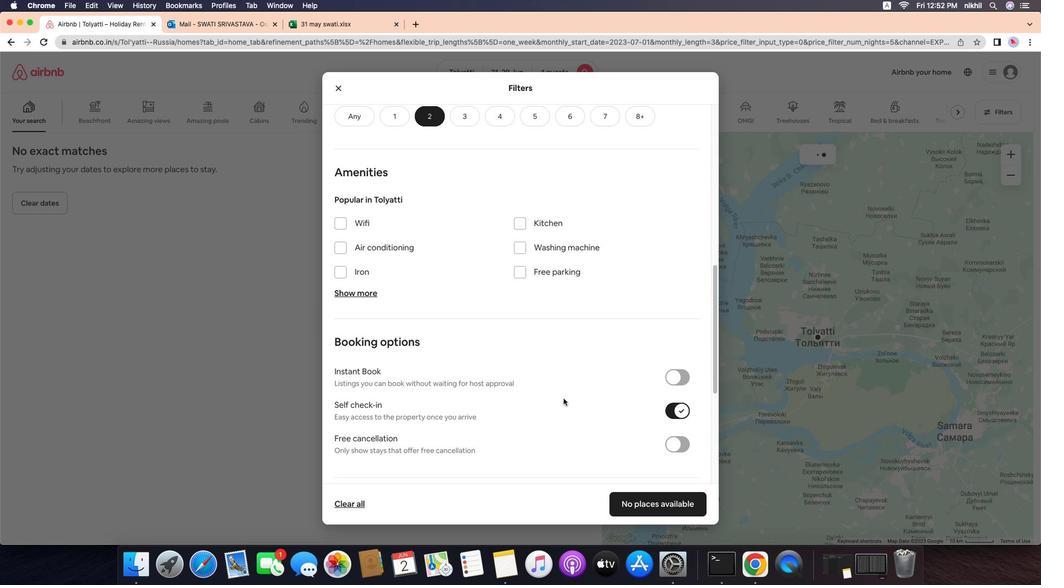 
Action: Mouse scrolled (475, 342) with delta (-65, -65)
Screenshot: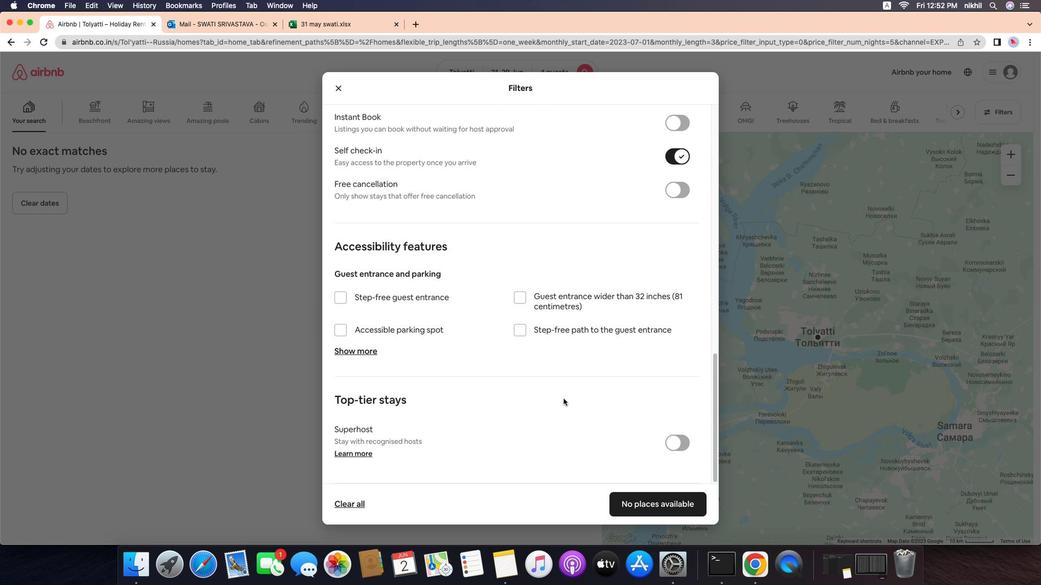 
Action: Mouse scrolled (475, 342) with delta (-65, -65)
Screenshot: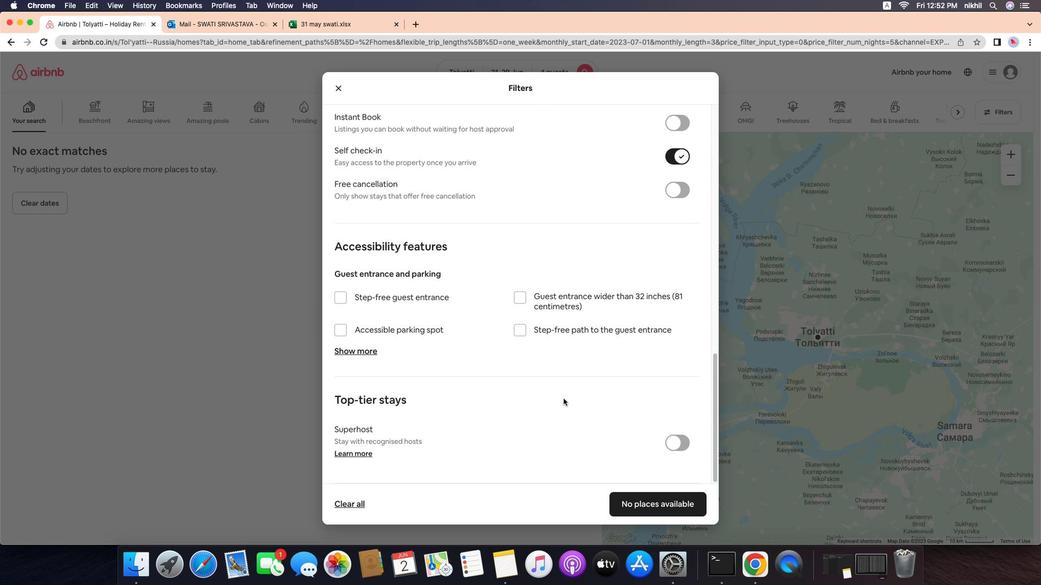 
Action: Mouse scrolled (475, 342) with delta (-65, -67)
Screenshot: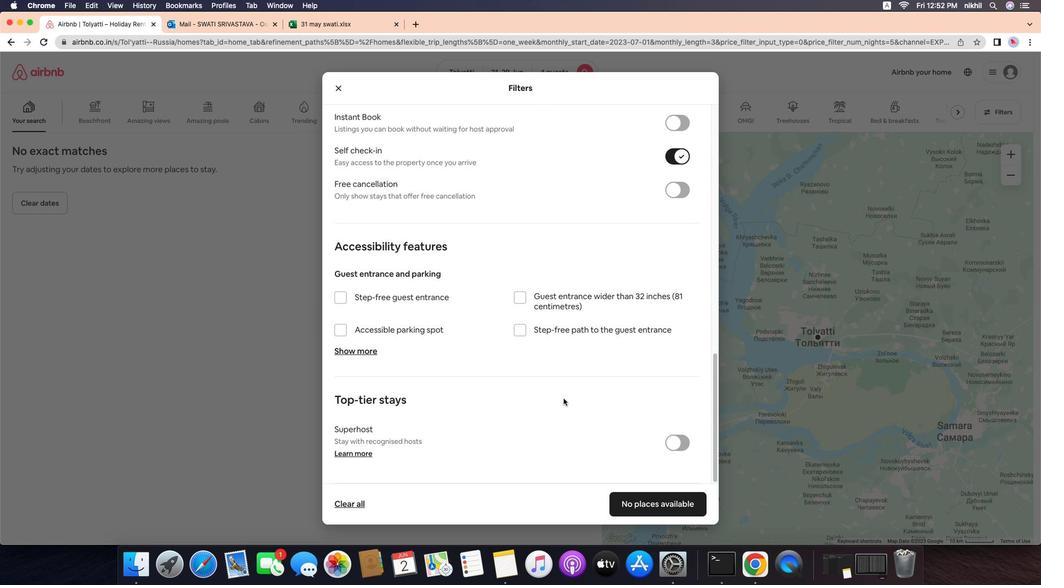 
Action: Mouse moved to (498, 356)
Screenshot: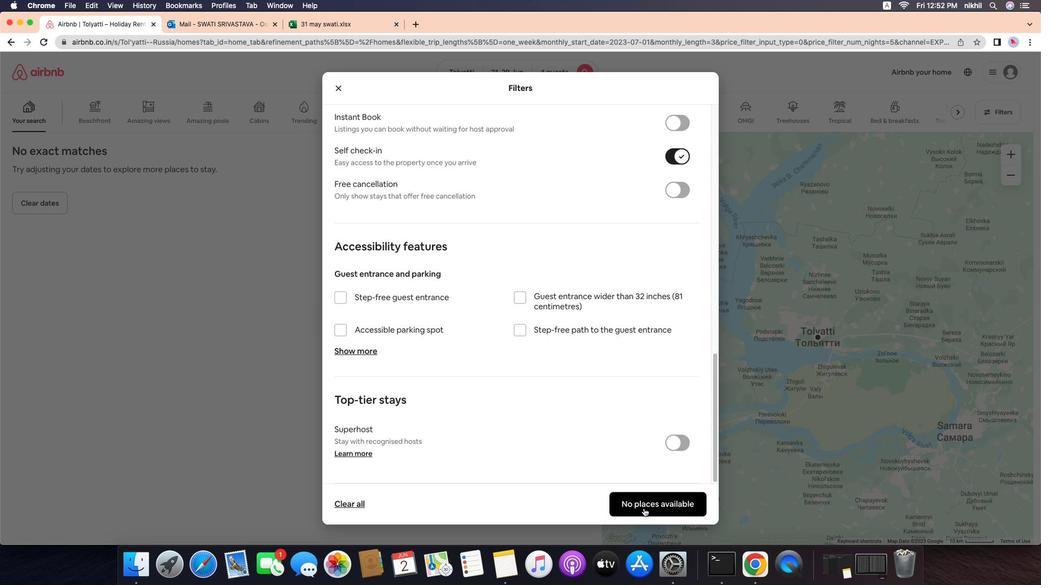 
Action: Mouse scrolled (498, 356) with delta (-65, -65)
Screenshot: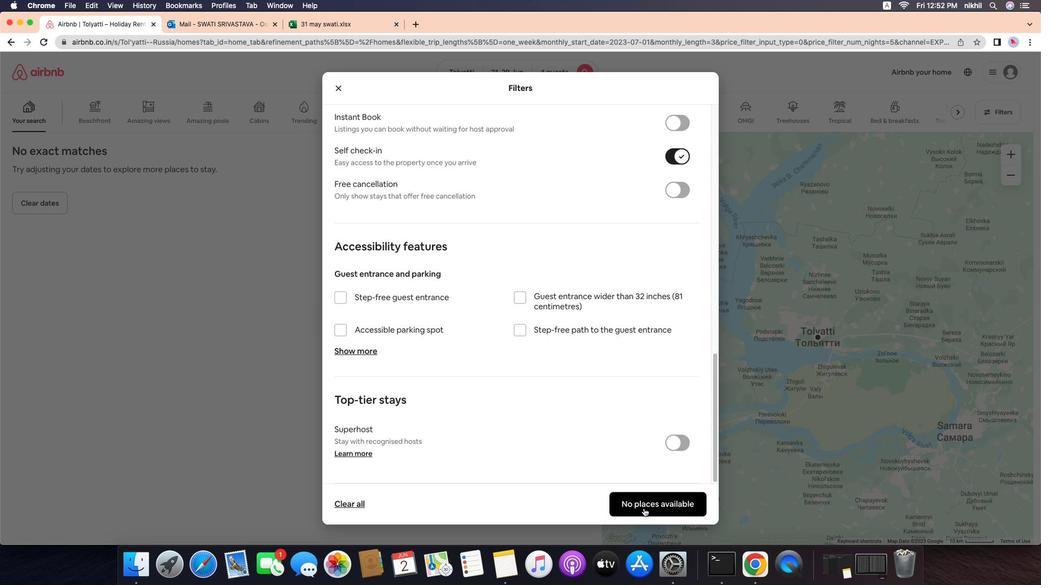 
Action: Mouse moved to (499, 356)
Screenshot: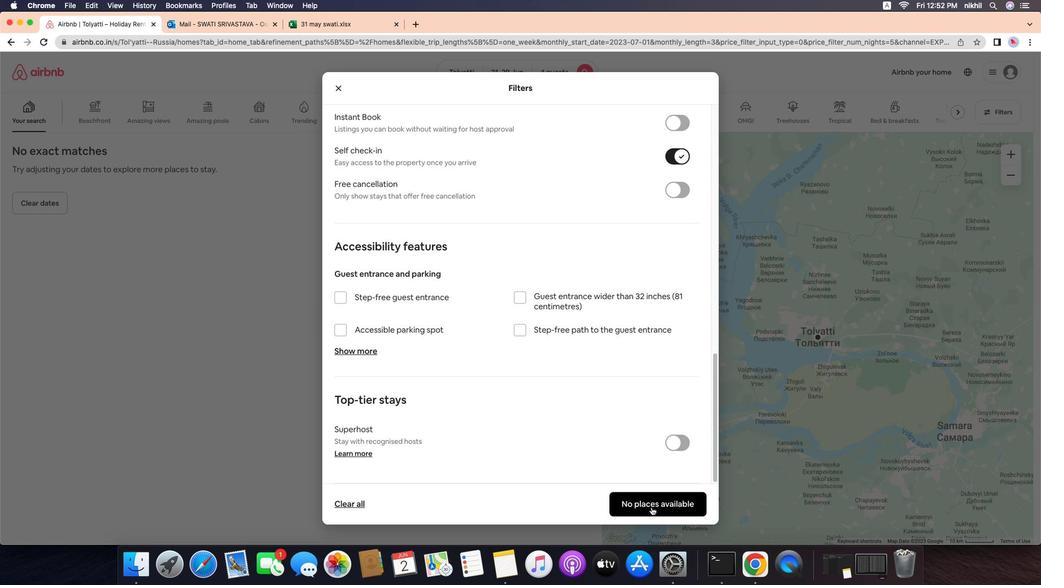 
Action: Mouse scrolled (499, 356) with delta (-65, -65)
Screenshot: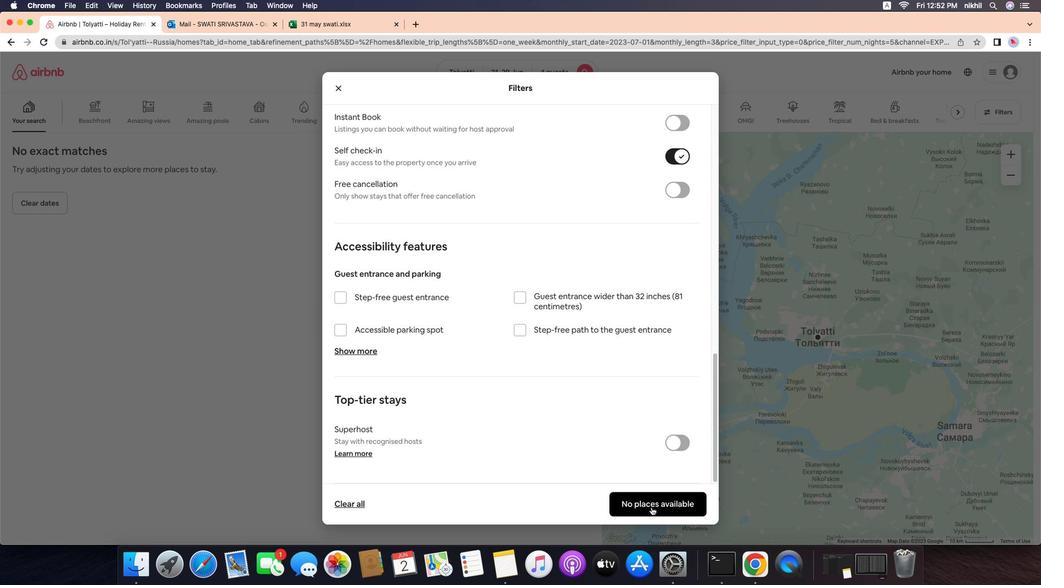 
Action: Mouse scrolled (499, 356) with delta (-65, -66)
Screenshot: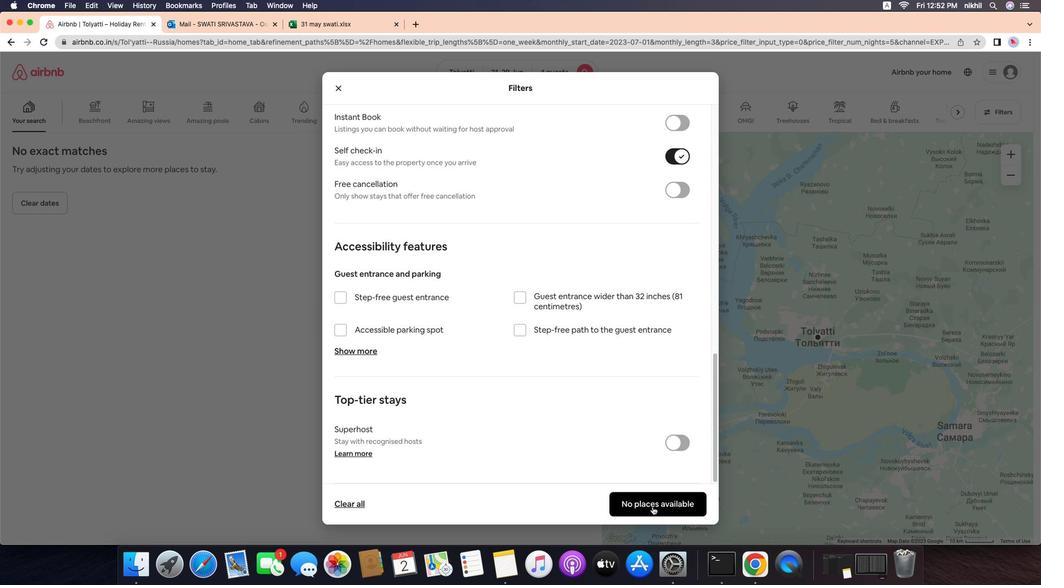 
Action: Mouse moved to (649, 375)
Screenshot: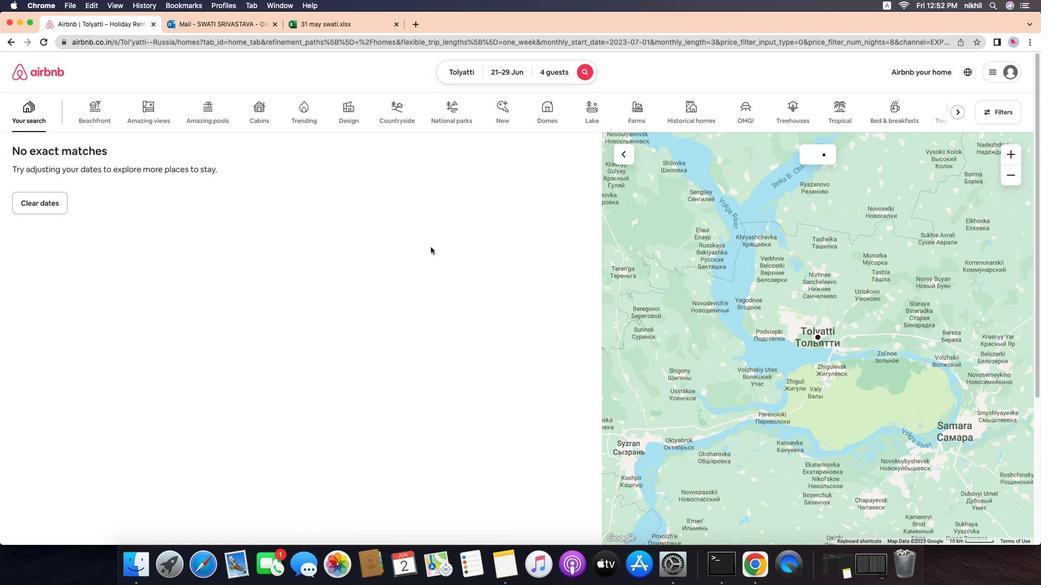 
Action: Mouse pressed left at (649, 375)
Screenshot: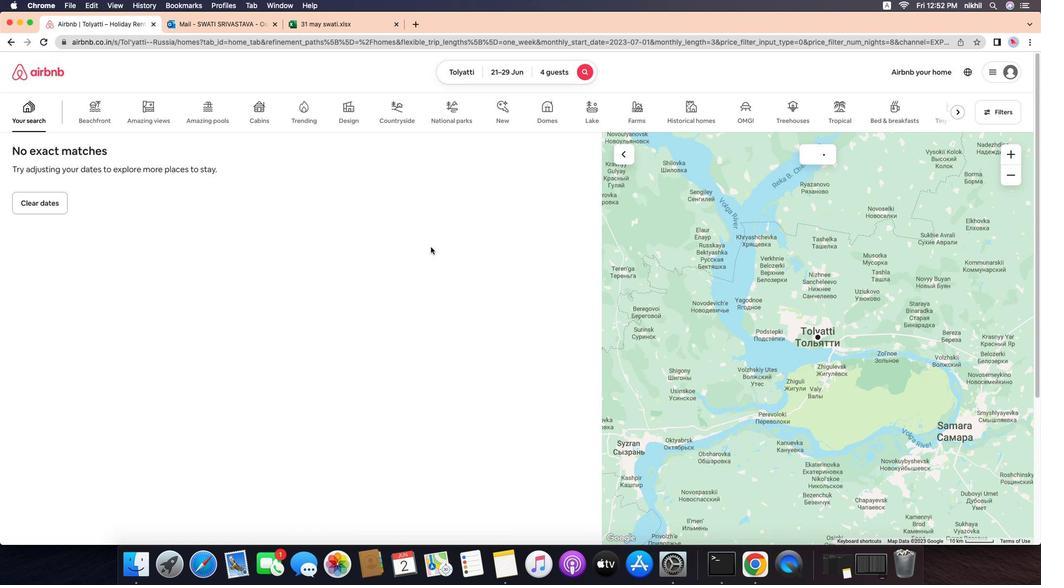 
Action: Mouse moved to (535, 359)
Screenshot: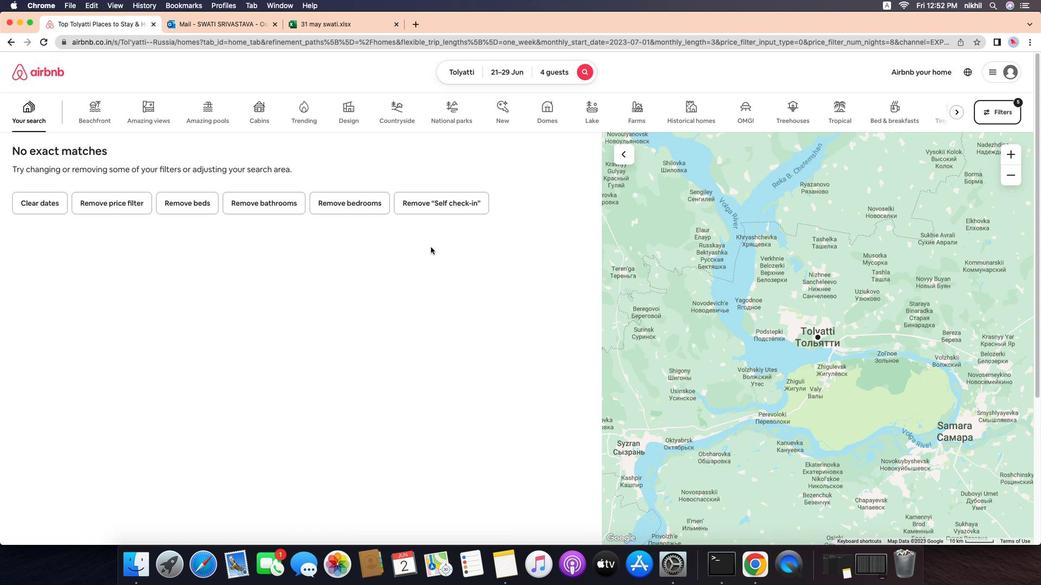 
Action: Mouse scrolled (535, 359) with delta (-65, -65)
Screenshot: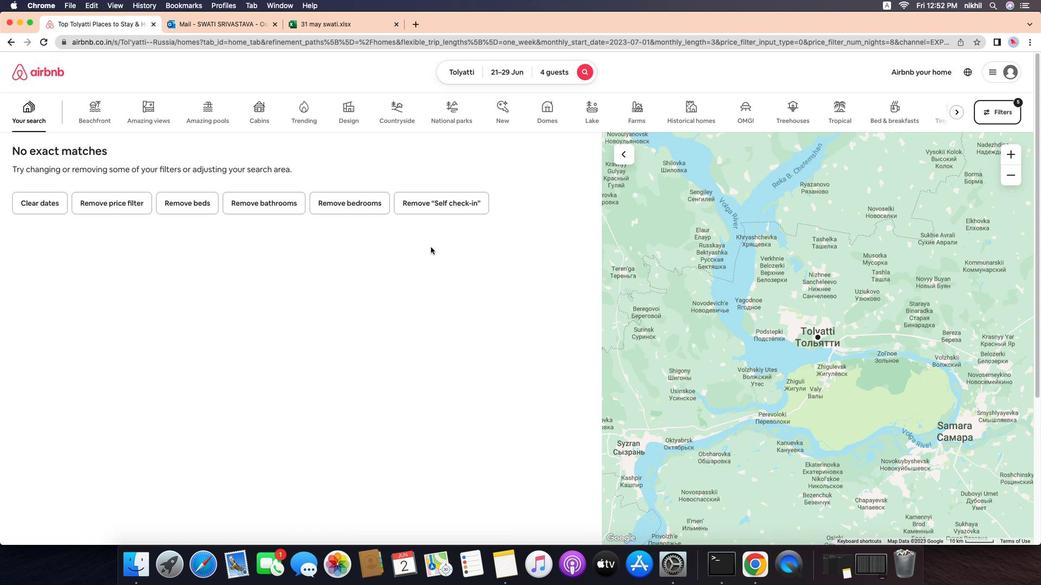 
Action: Mouse scrolled (535, 359) with delta (-65, -65)
Screenshot: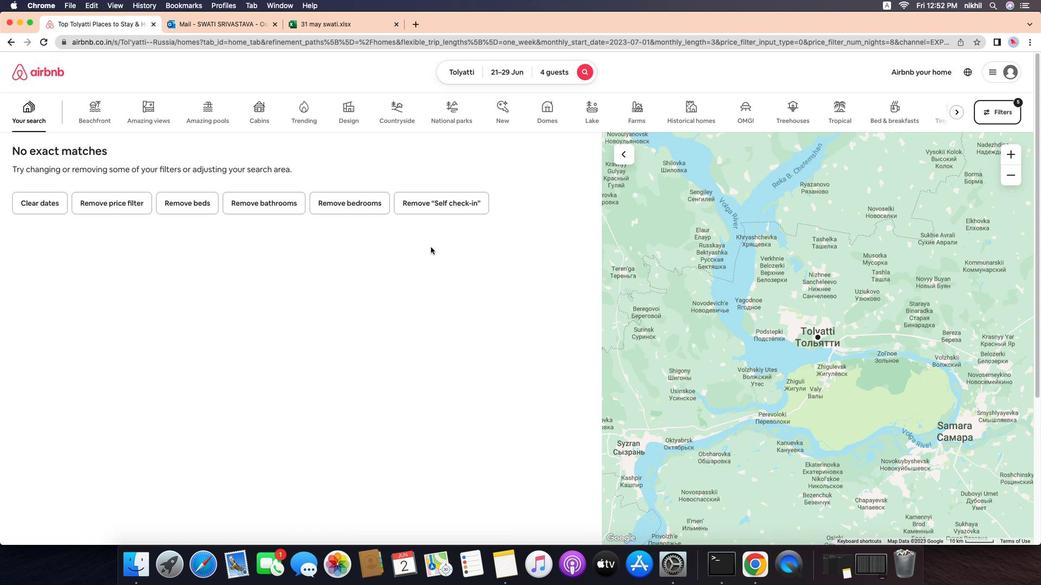 
Action: Mouse scrolled (535, 359) with delta (-65, -67)
Screenshot: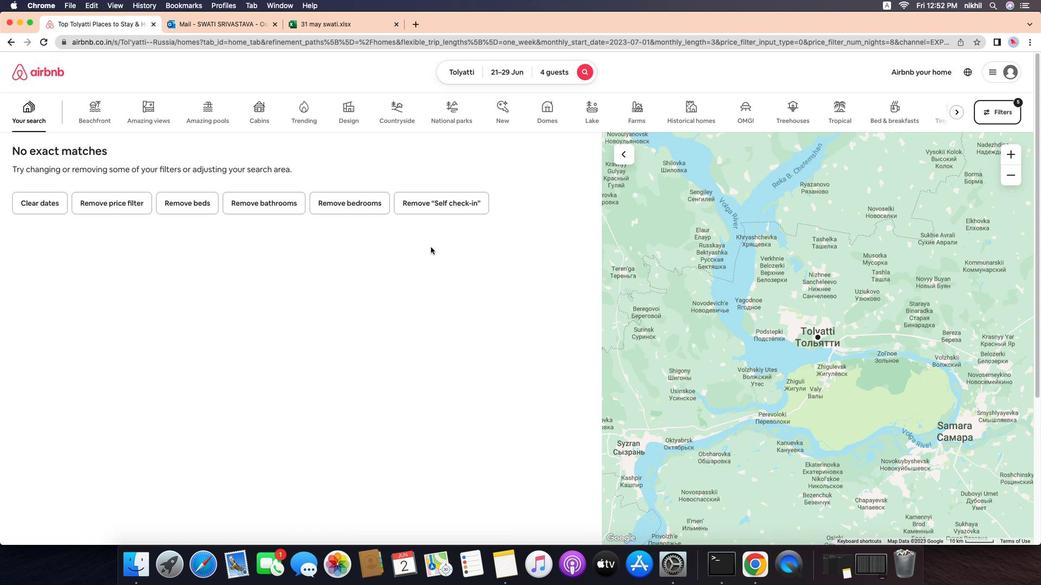 
Action: Mouse scrolled (535, 359) with delta (-65, -68)
Screenshot: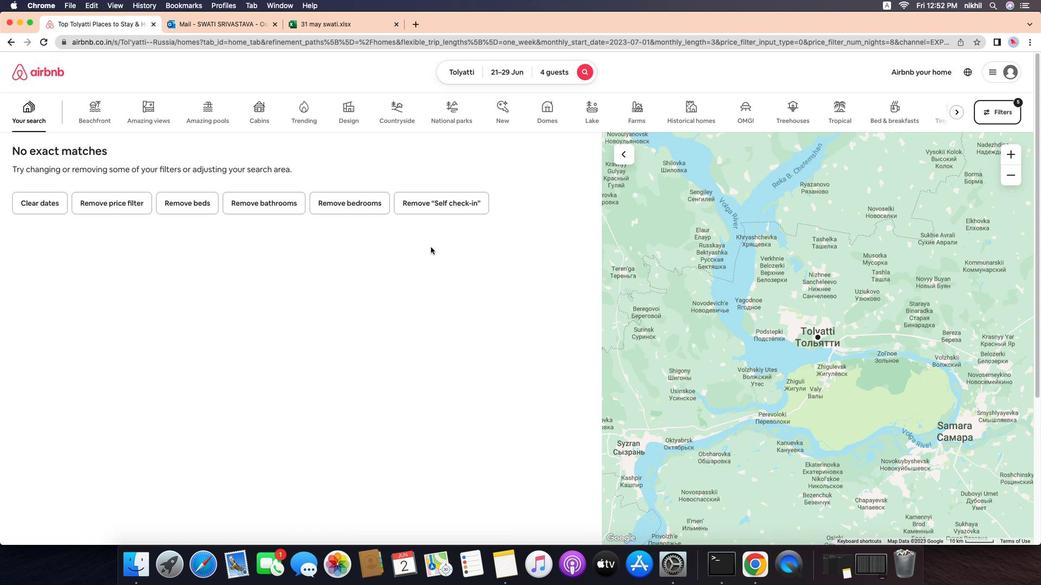 
Action: Mouse scrolled (535, 359) with delta (-65, -68)
Screenshot: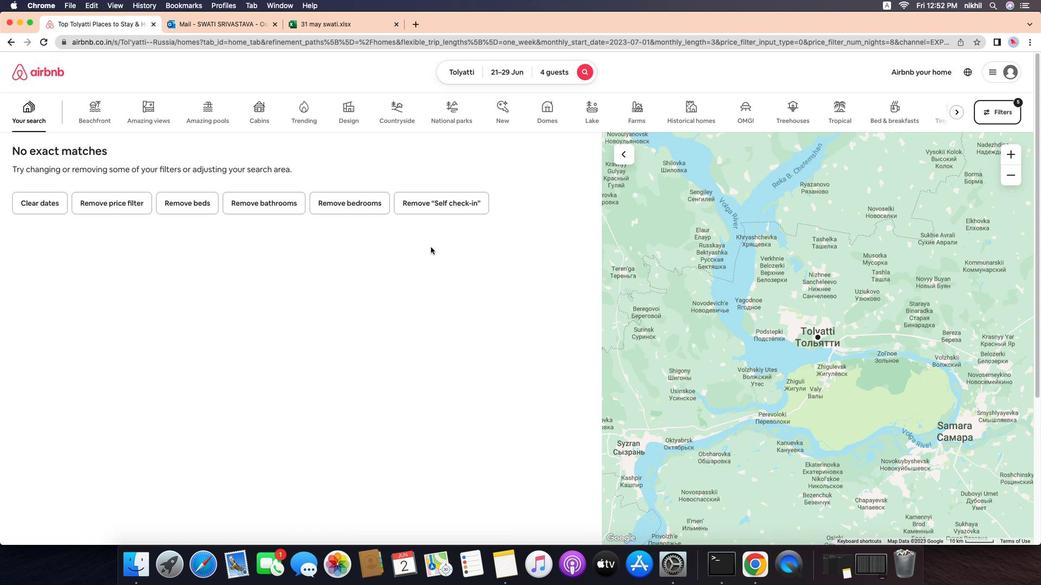
Action: Mouse scrolled (535, 359) with delta (-65, -65)
Screenshot: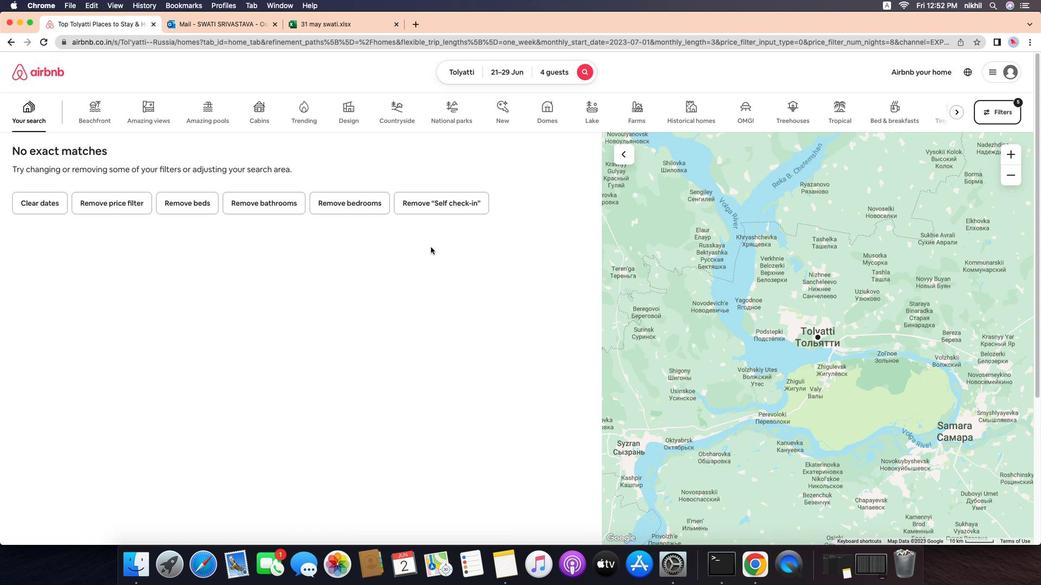 
Action: Mouse scrolled (535, 359) with delta (-65, -65)
Screenshot: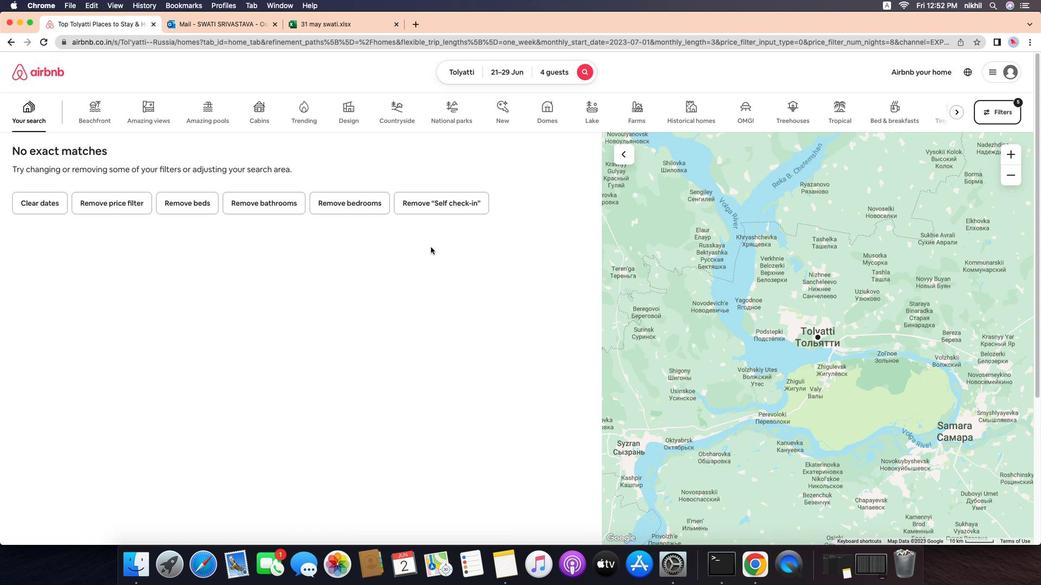 
Action: Mouse scrolled (535, 359) with delta (-65, -67)
Screenshot: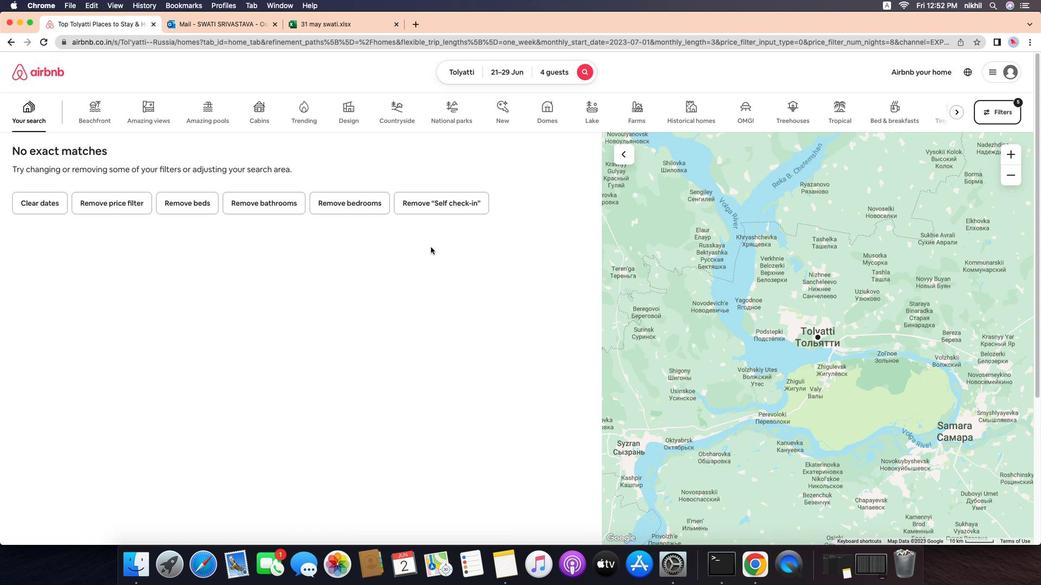
Action: Mouse scrolled (535, 359) with delta (-65, -68)
Screenshot: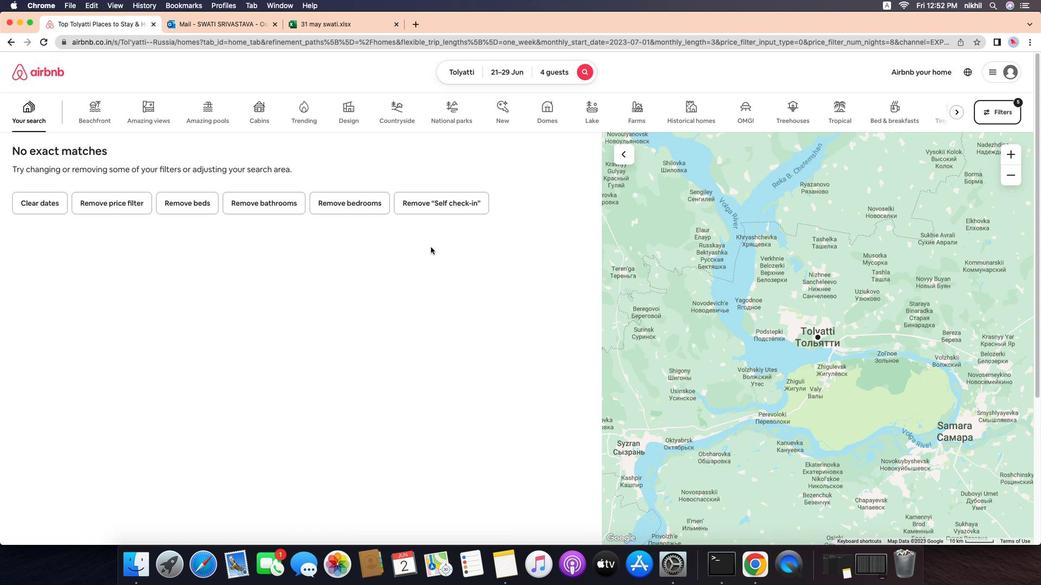 
Action: Mouse scrolled (535, 359) with delta (-65, -69)
Screenshot: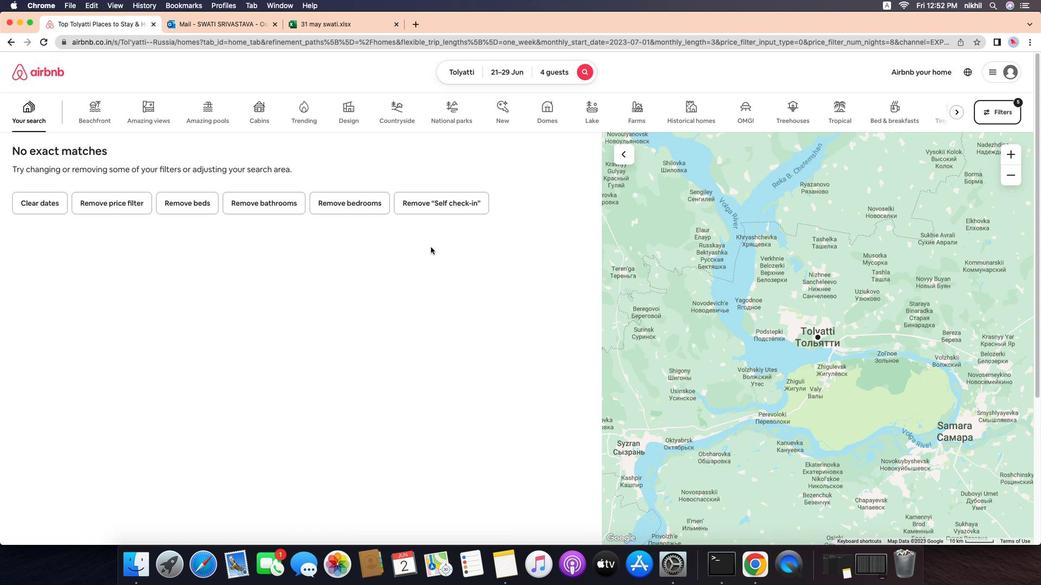 
Action: Mouse moved to (630, 475)
Screenshot: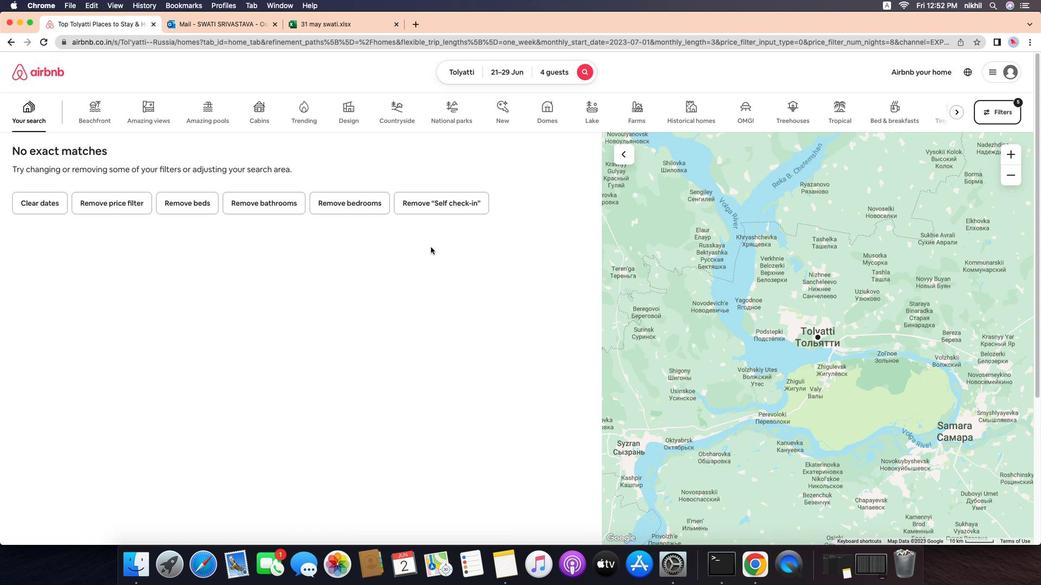 
Action: Mouse pressed left at (630, 475)
Screenshot: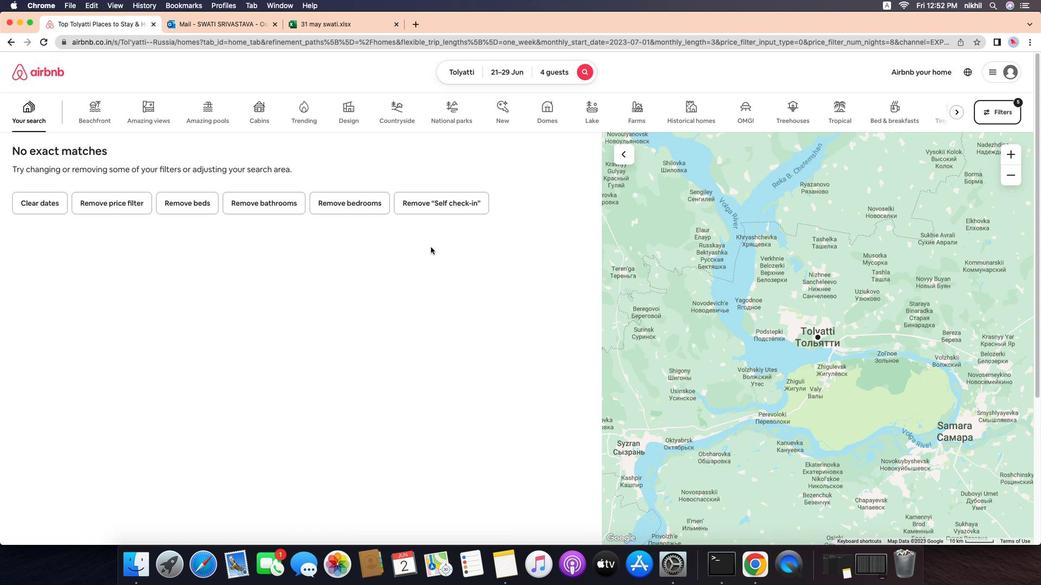 
Action: Mouse moved to (393, 197)
Screenshot: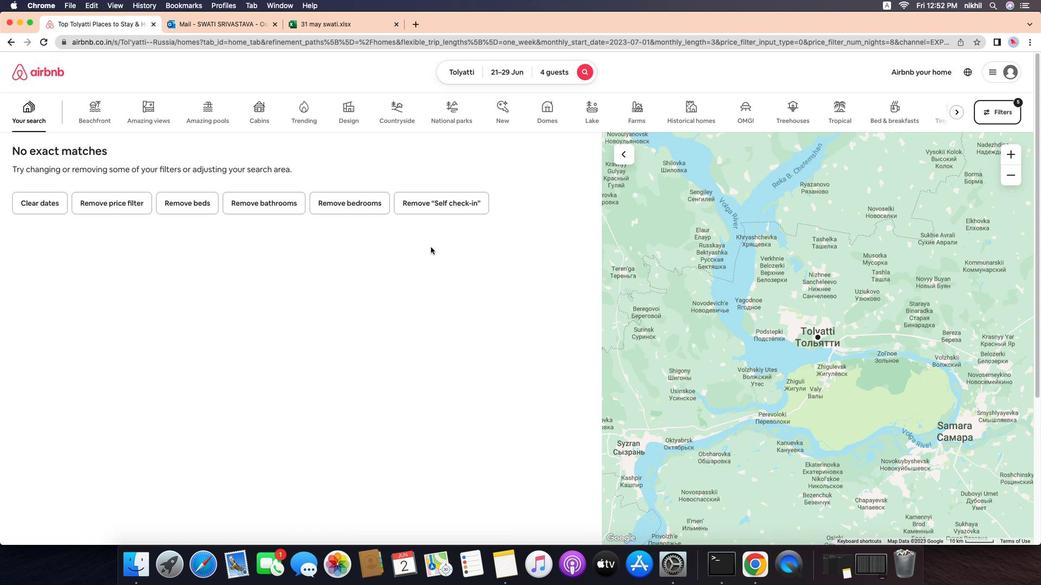 
